 Task: Look for space in Clinton, United States from 12th July, 2023 to 16th July, 2023 for 8 adults in price range Rs.10000 to Rs.16000. Place can be private room with 8 bedrooms having 8 beds and 8 bathrooms. Property type can be house, flat, guest house, hotel. Amenities needed are: wifi, TV, free parkinig on premises, gym, breakfast. Booking option can be shelf check-in. Required host language is English.
Action: Mouse moved to (445, 114)
Screenshot: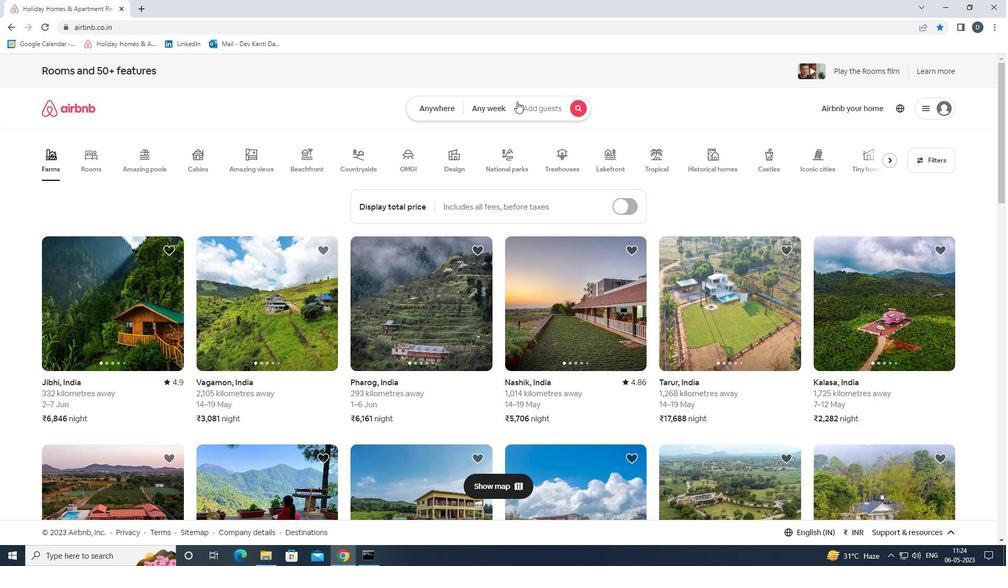 
Action: Mouse pressed left at (445, 114)
Screenshot: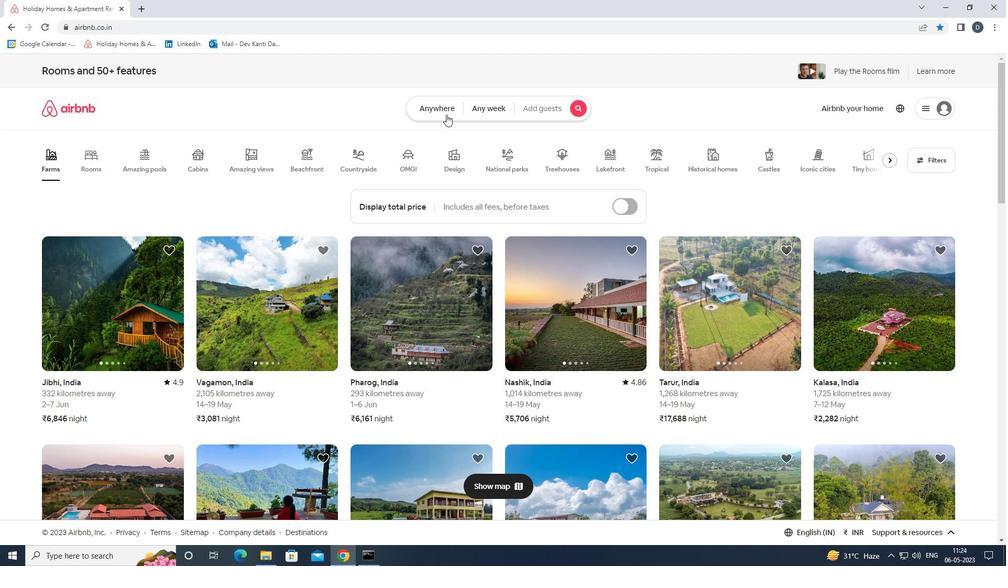 
Action: Mouse moved to (375, 153)
Screenshot: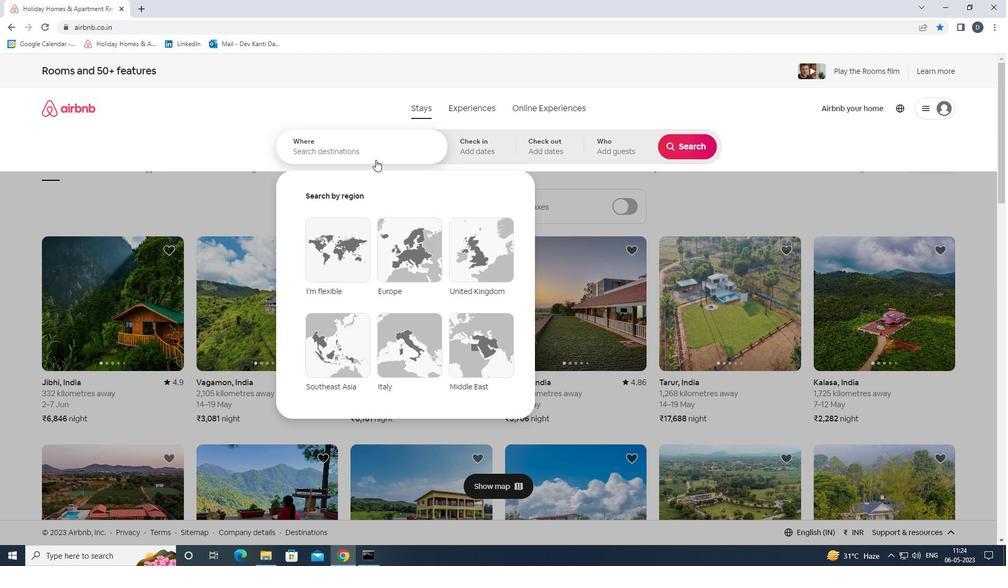 
Action: Mouse pressed left at (375, 153)
Screenshot: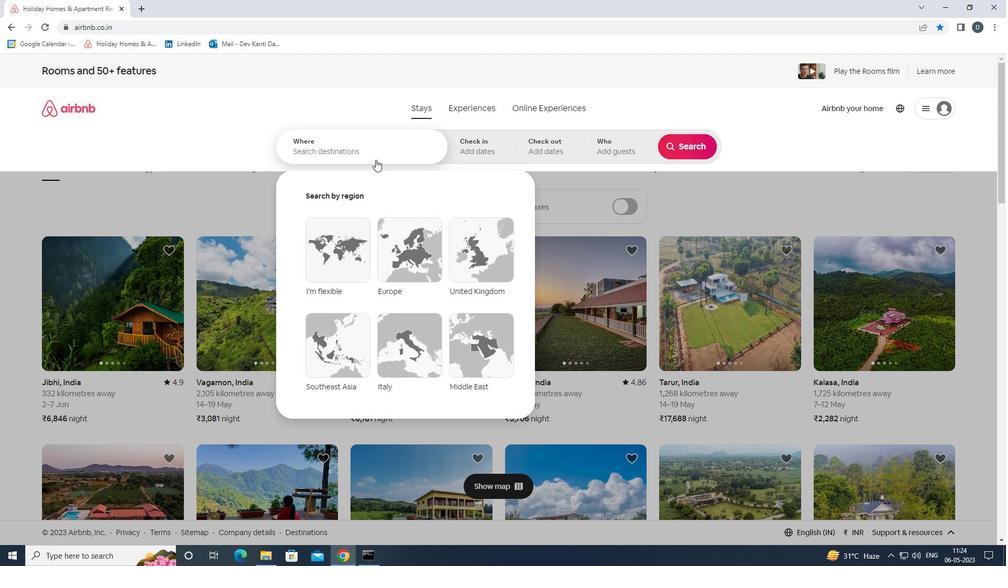
Action: Key pressed <Key.shift>CLINTON,<Key.shift>UNITED<Key.space><Key.shift>STATES<Key.enter>
Screenshot: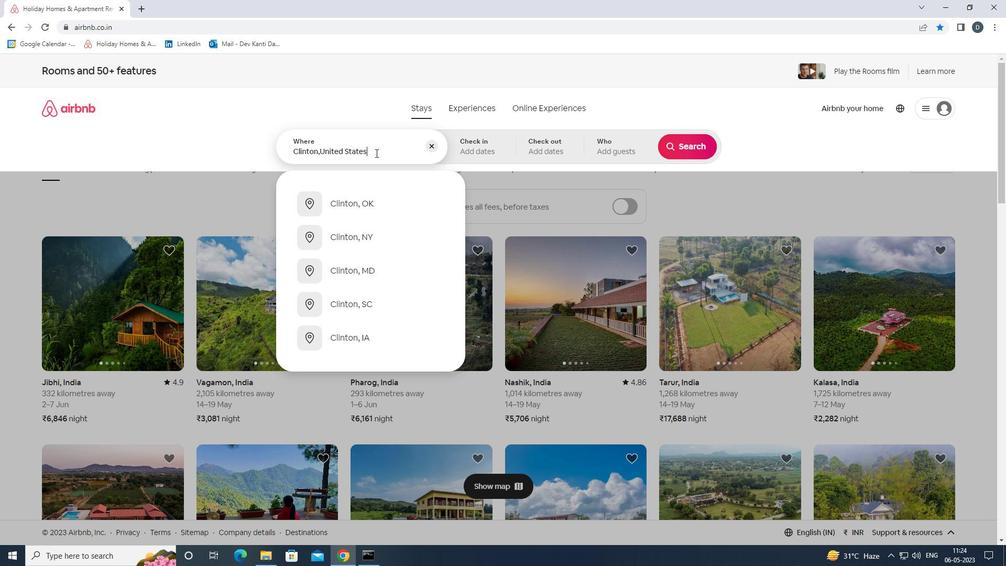
Action: Mouse moved to (680, 232)
Screenshot: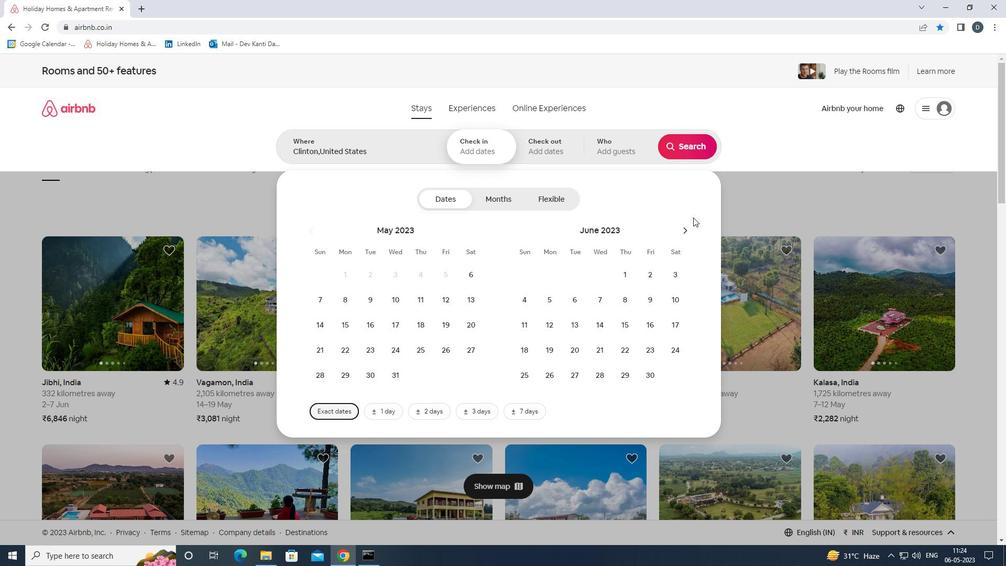 
Action: Mouse pressed left at (680, 232)
Screenshot: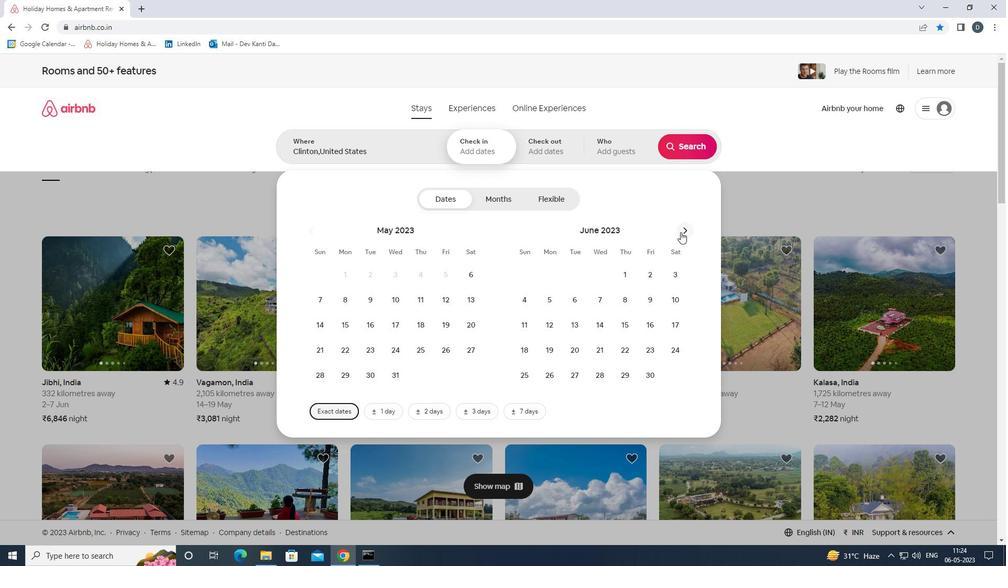 
Action: Mouse moved to (596, 328)
Screenshot: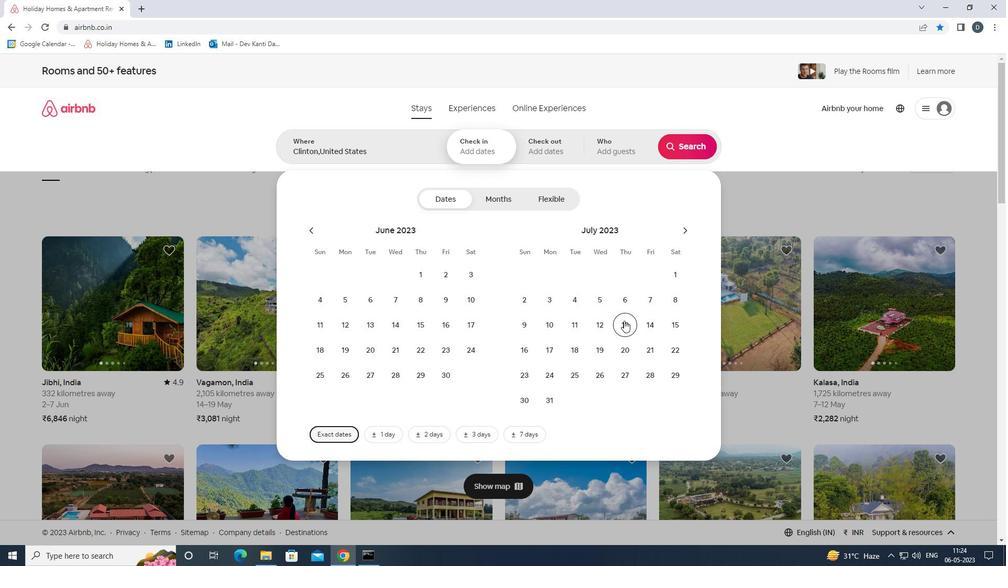 
Action: Mouse pressed left at (596, 328)
Screenshot: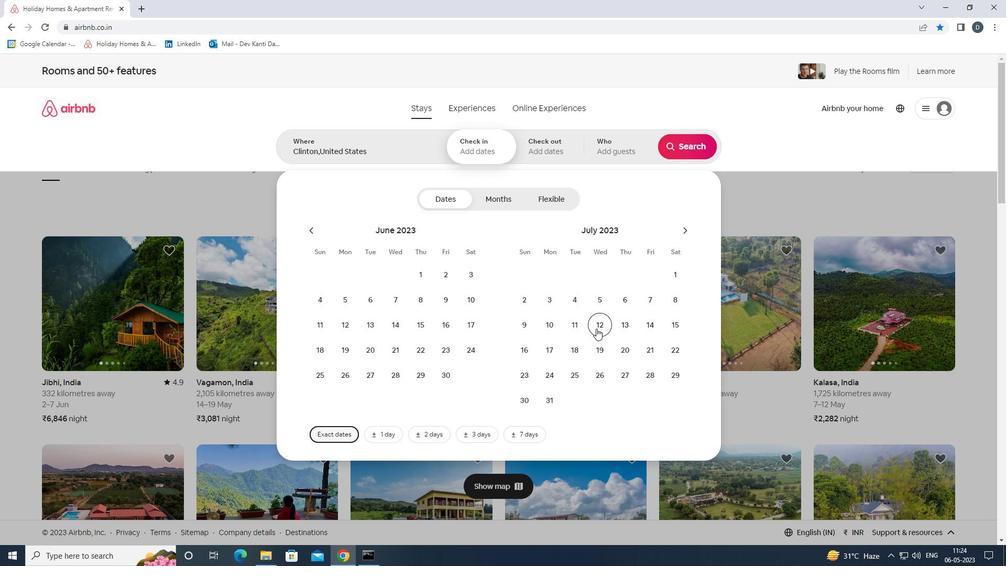 
Action: Mouse moved to (525, 349)
Screenshot: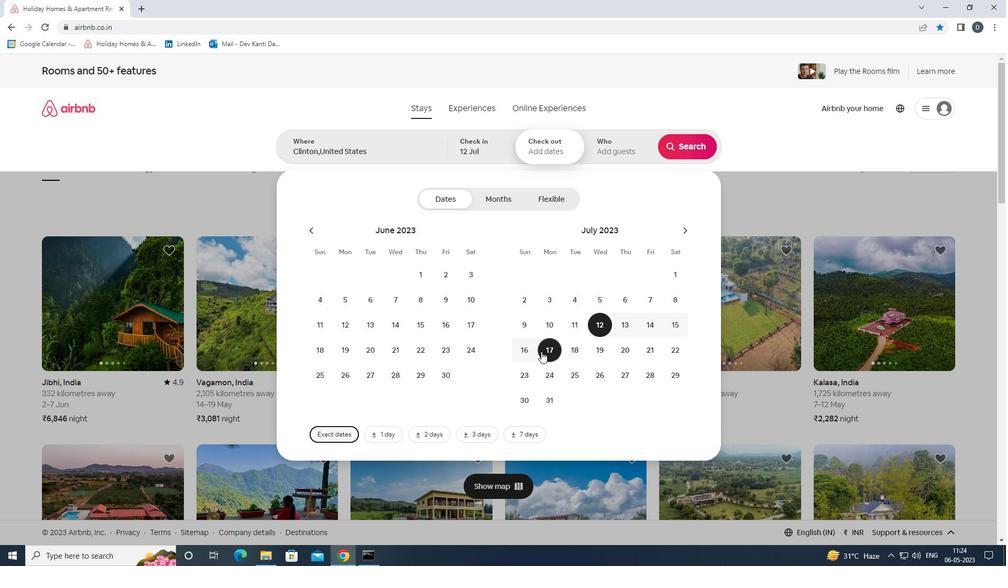 
Action: Mouse pressed left at (525, 349)
Screenshot: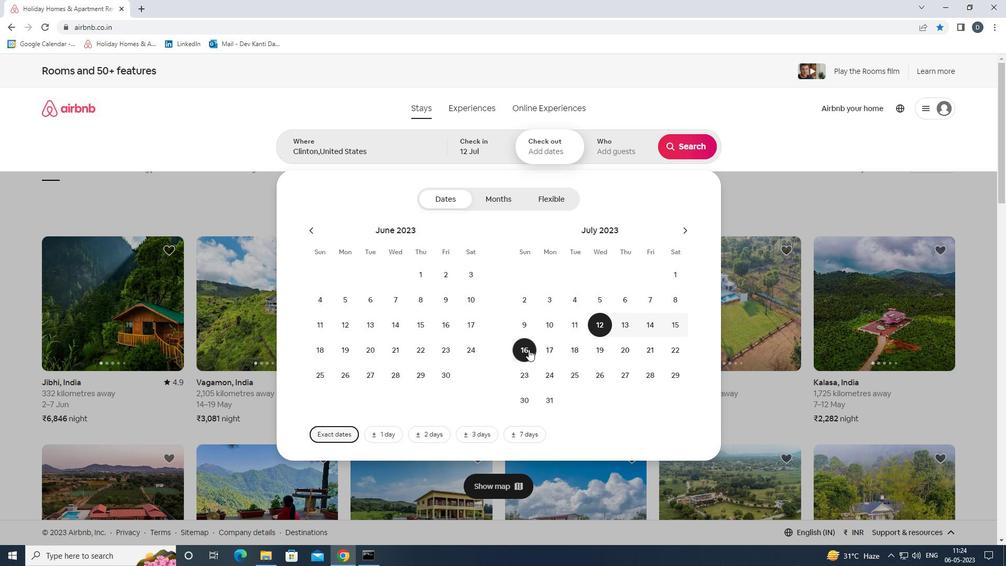 
Action: Mouse moved to (632, 148)
Screenshot: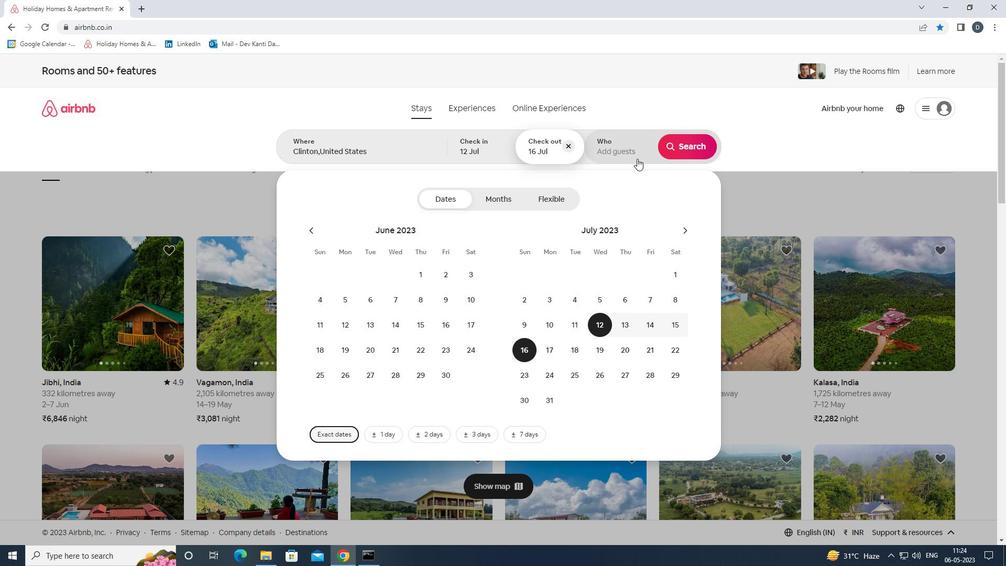
Action: Mouse pressed left at (632, 148)
Screenshot: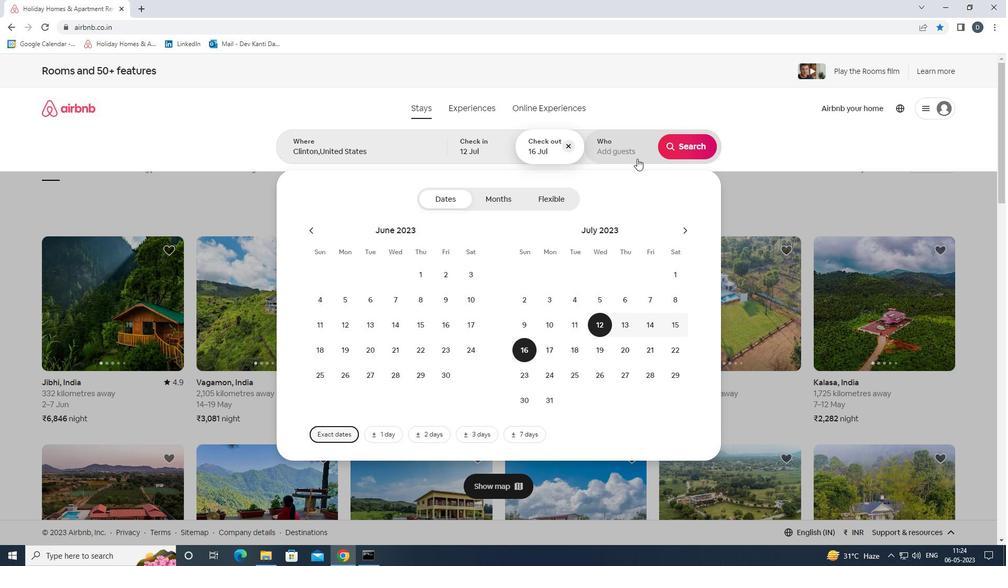 
Action: Mouse moved to (692, 202)
Screenshot: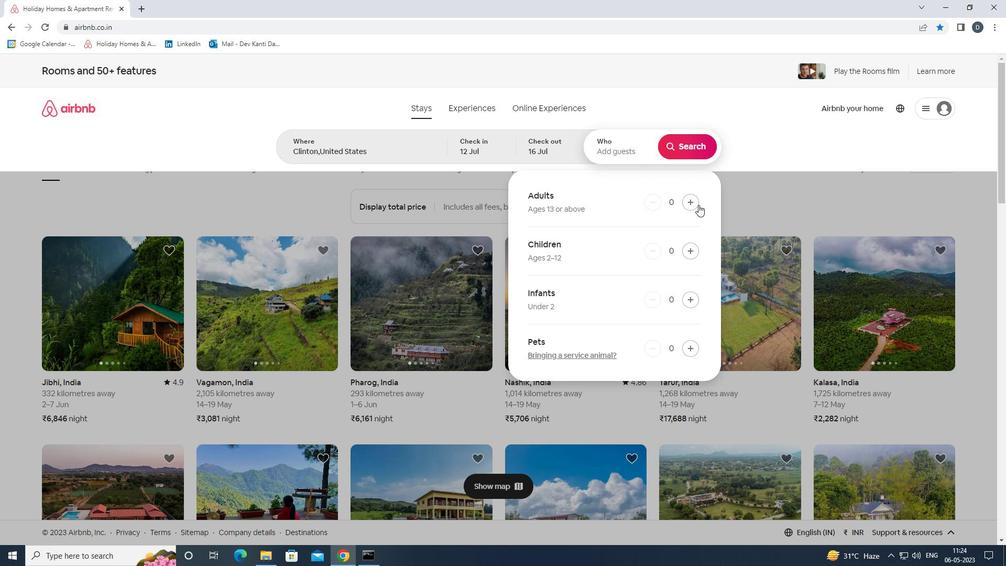 
Action: Mouse pressed left at (692, 202)
Screenshot: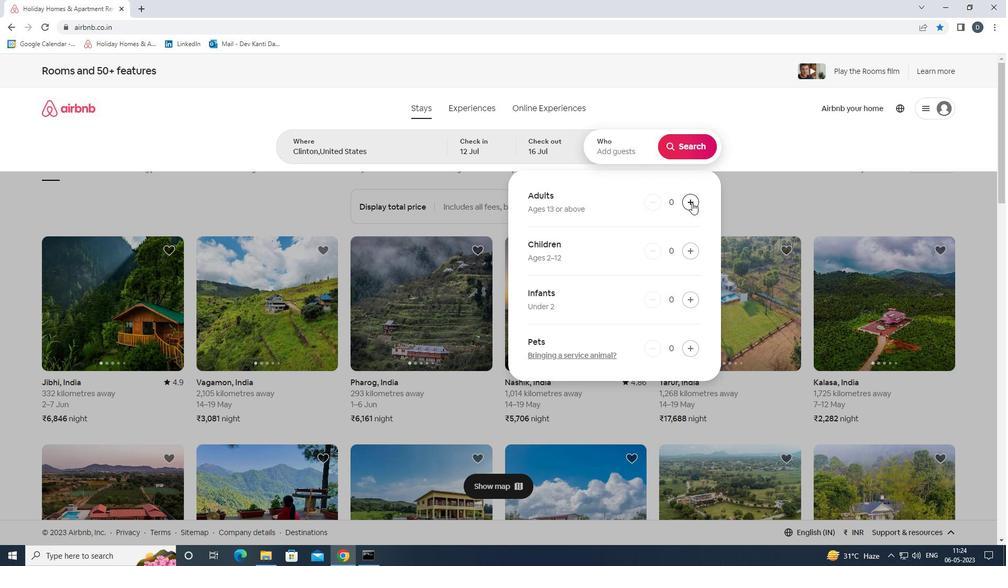 
Action: Mouse pressed left at (692, 202)
Screenshot: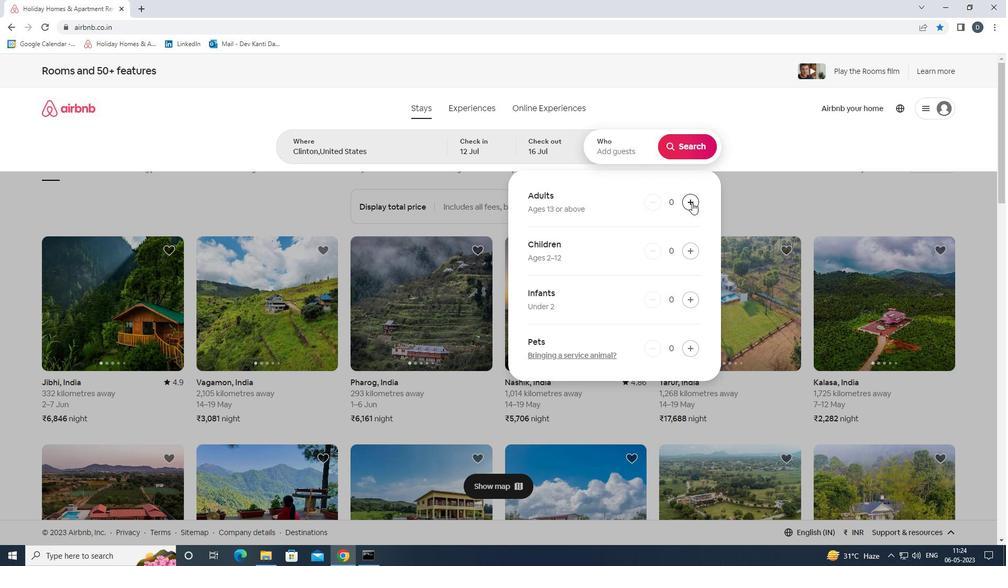 
Action: Mouse pressed left at (692, 202)
Screenshot: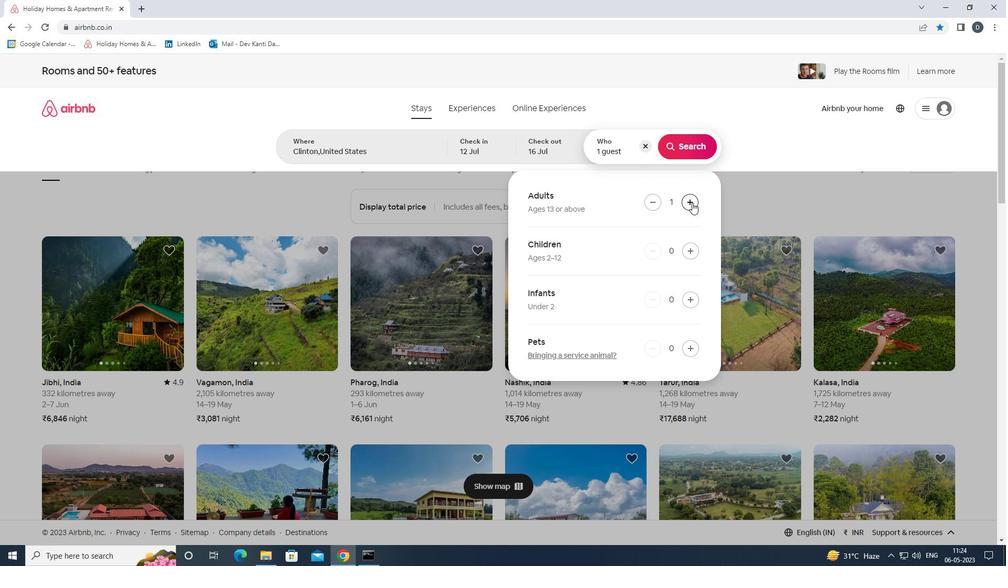 
Action: Mouse pressed left at (692, 202)
Screenshot: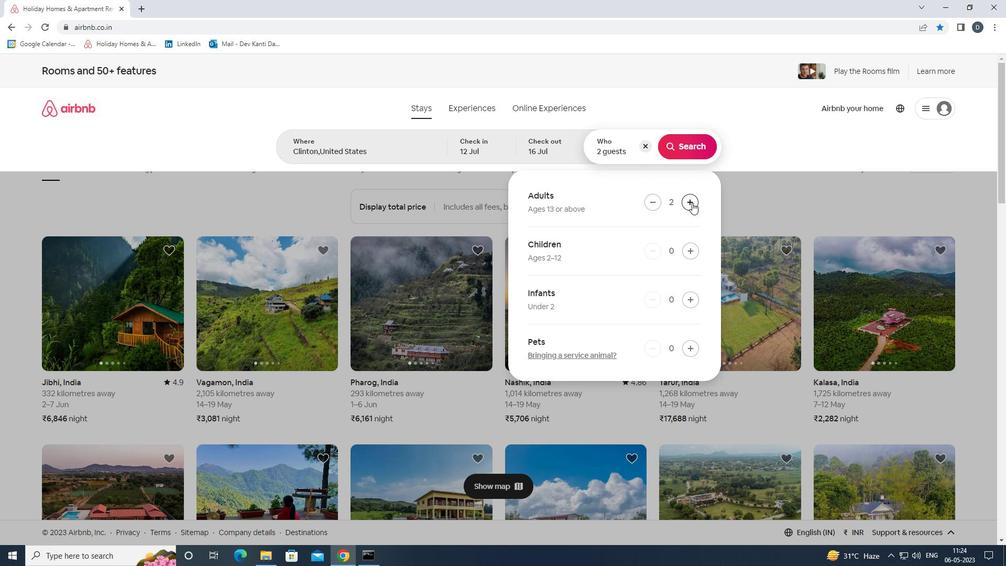 
Action: Mouse pressed left at (692, 202)
Screenshot: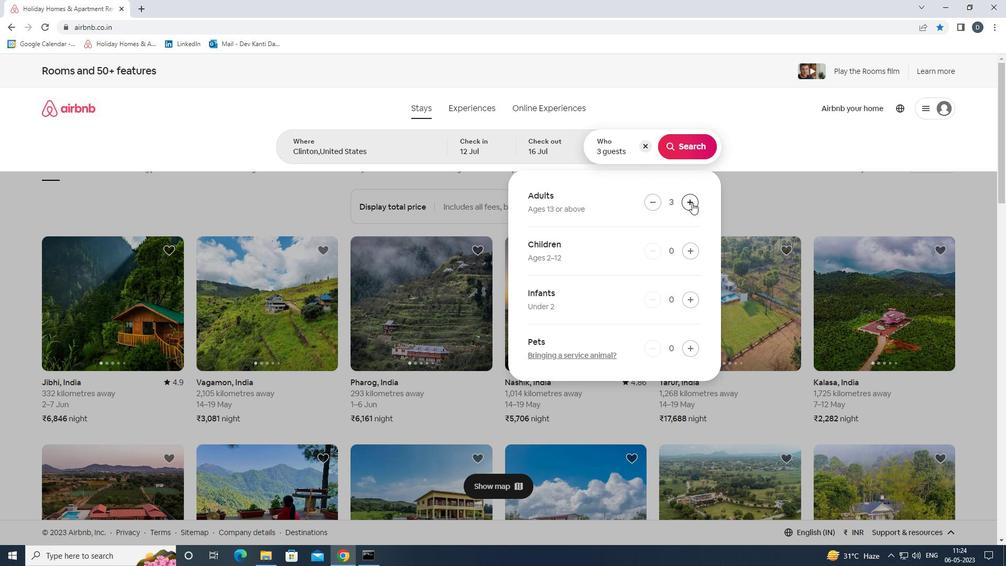 
Action: Mouse pressed left at (692, 202)
Screenshot: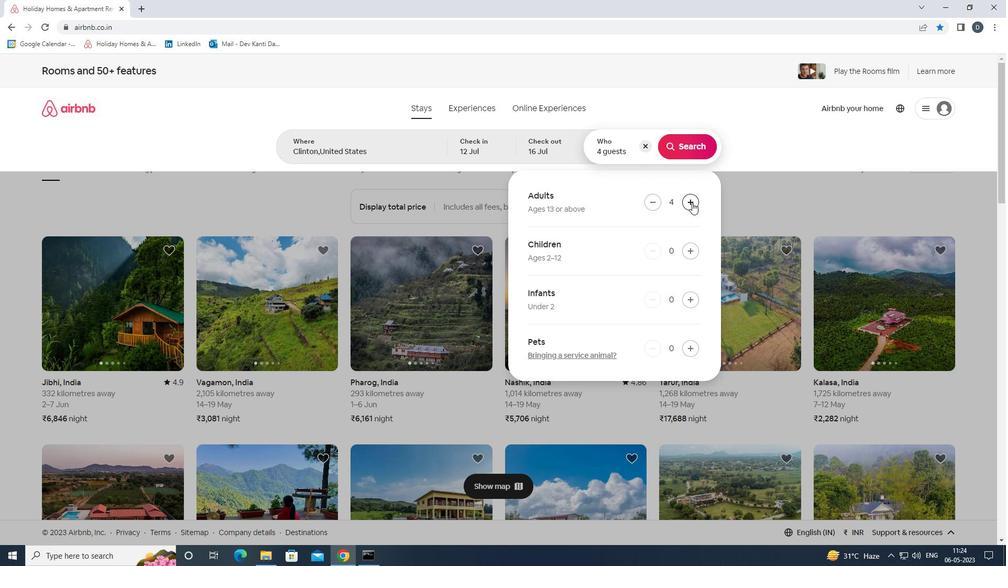 
Action: Mouse pressed left at (692, 202)
Screenshot: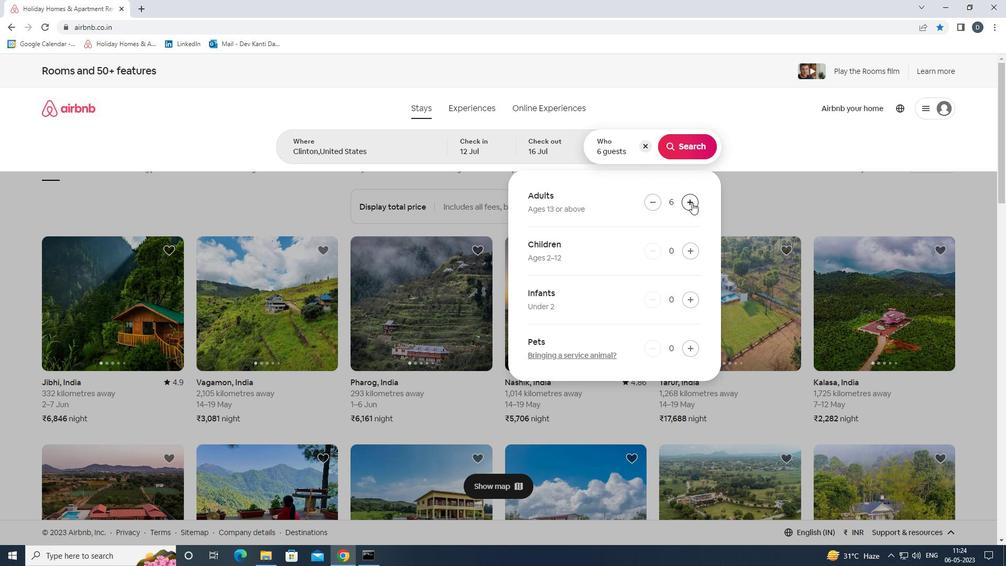 
Action: Mouse pressed left at (692, 202)
Screenshot: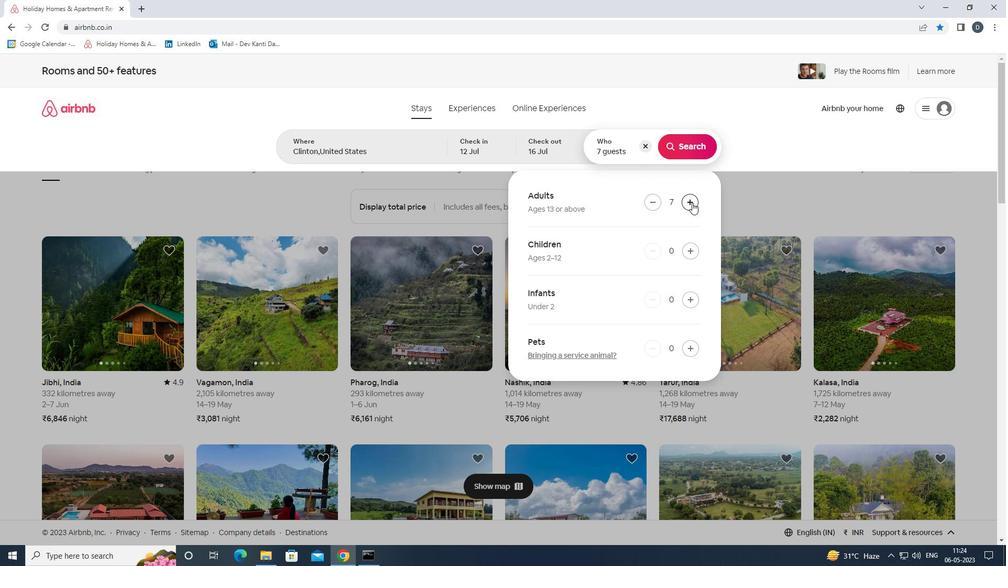 
Action: Mouse moved to (687, 150)
Screenshot: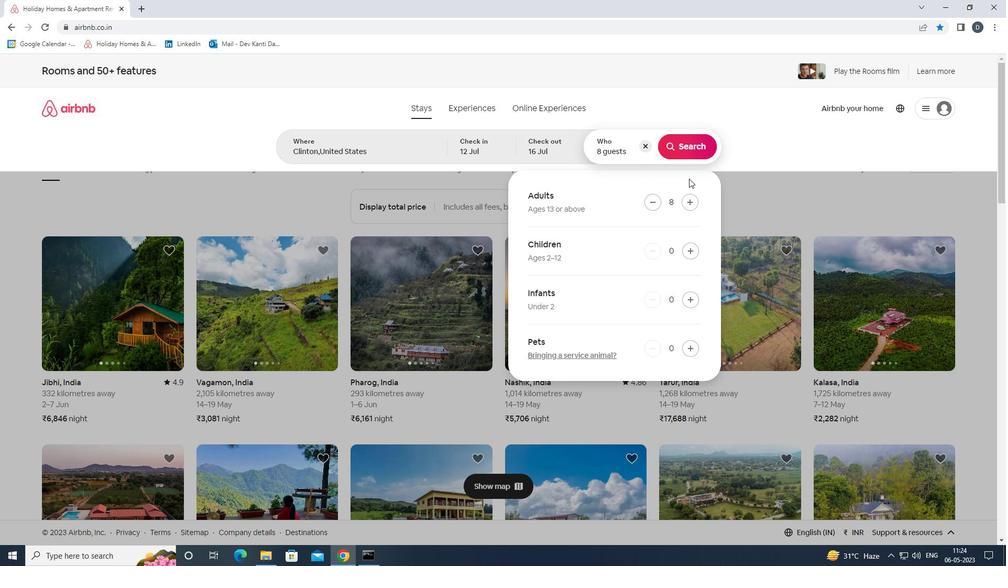 
Action: Mouse pressed left at (687, 150)
Screenshot: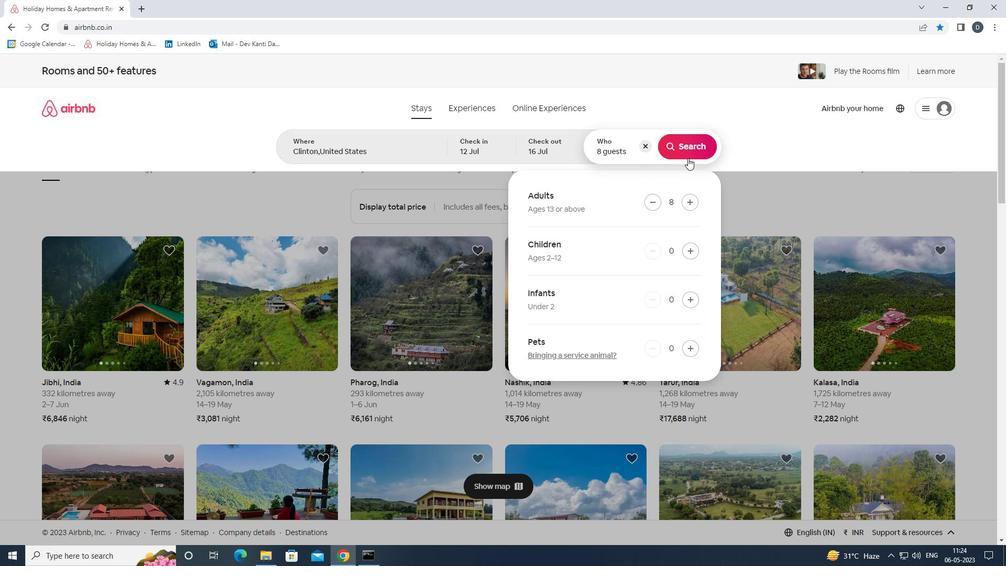 
Action: Mouse moved to (967, 119)
Screenshot: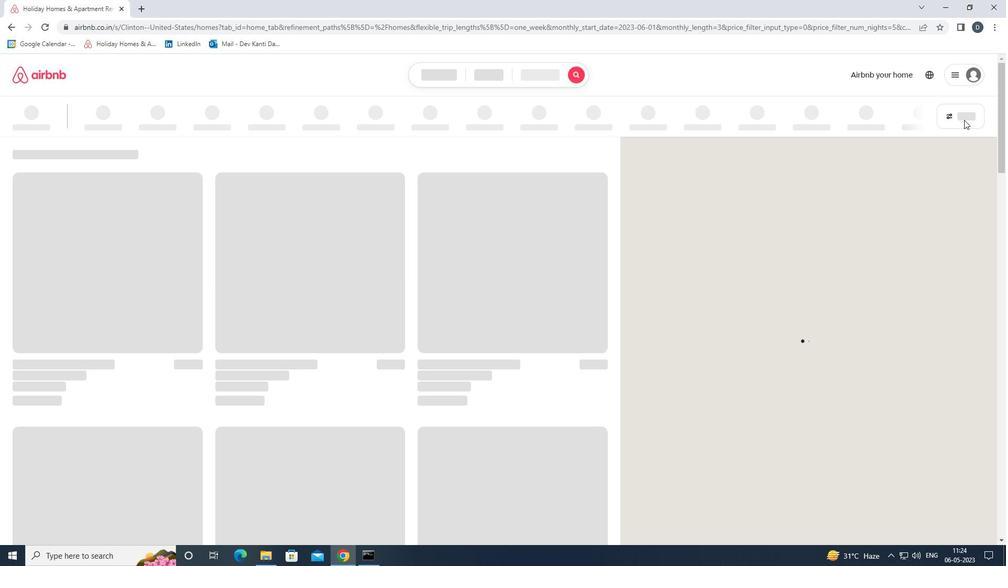
Action: Mouse pressed left at (967, 119)
Screenshot: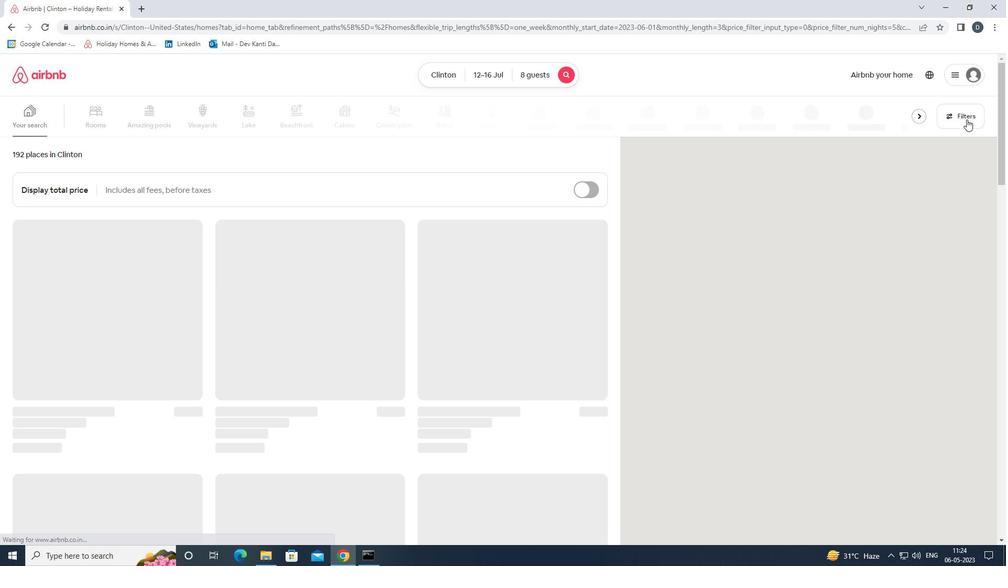 
Action: Mouse moved to (381, 377)
Screenshot: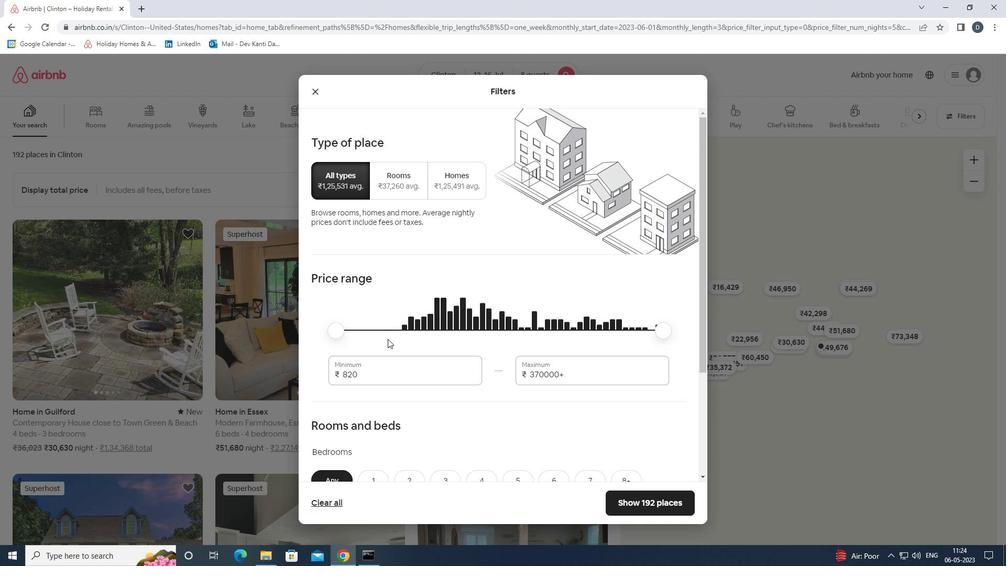 
Action: Mouse pressed left at (381, 377)
Screenshot: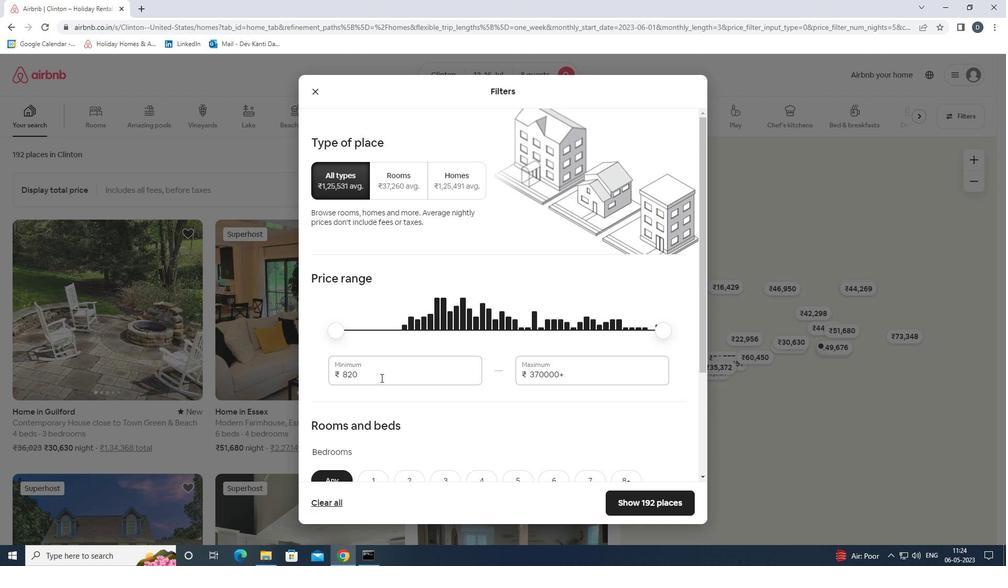 
Action: Mouse pressed left at (381, 377)
Screenshot: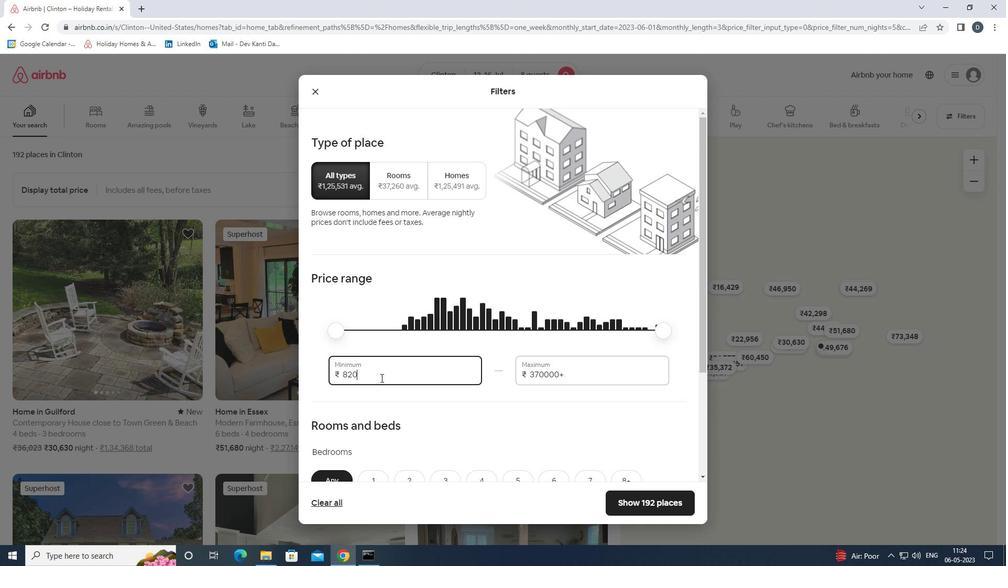
Action: Mouse moved to (376, 378)
Screenshot: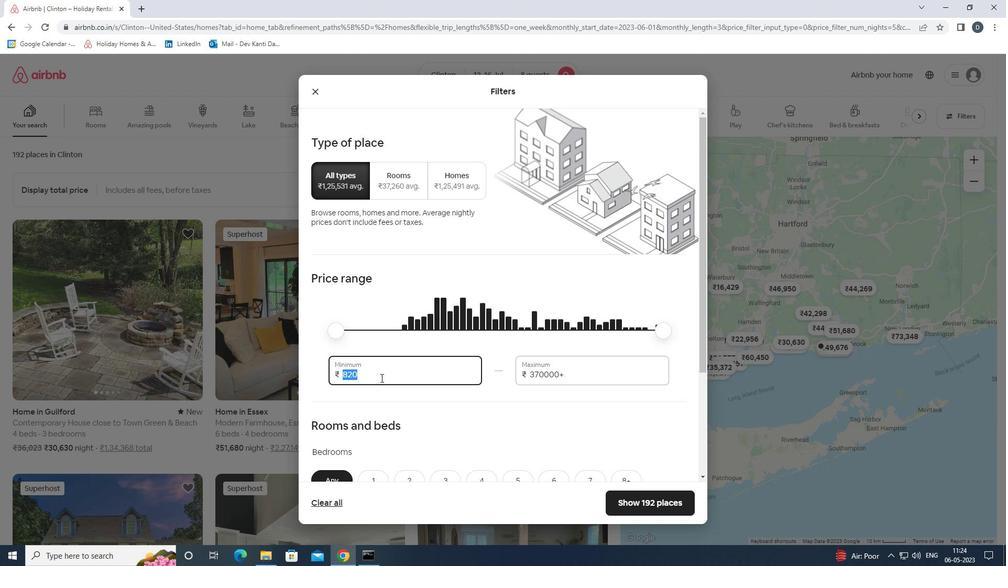 
Action: Key pressed 10000<Key.tab>160000<Key.backspace>
Screenshot: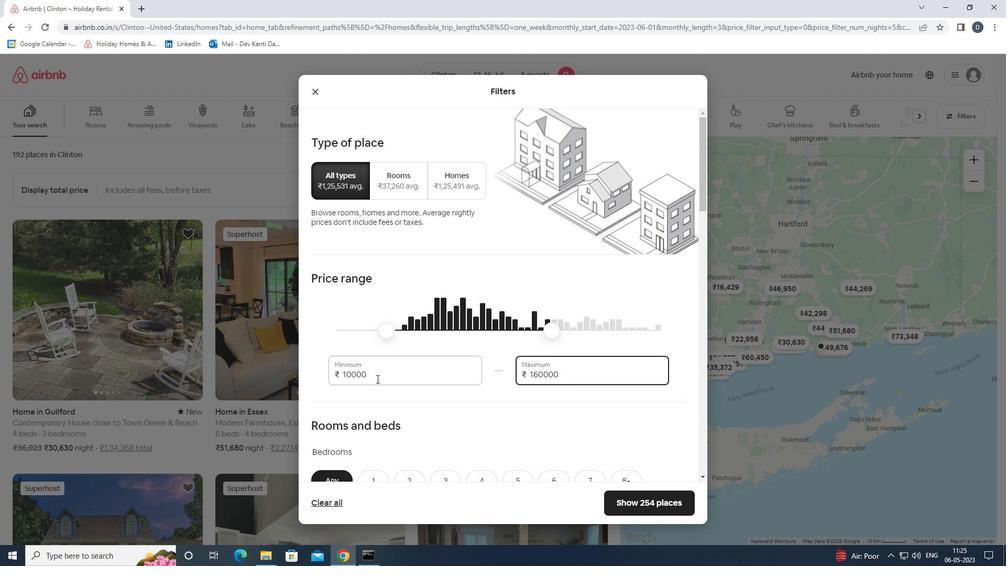 
Action: Mouse moved to (480, 378)
Screenshot: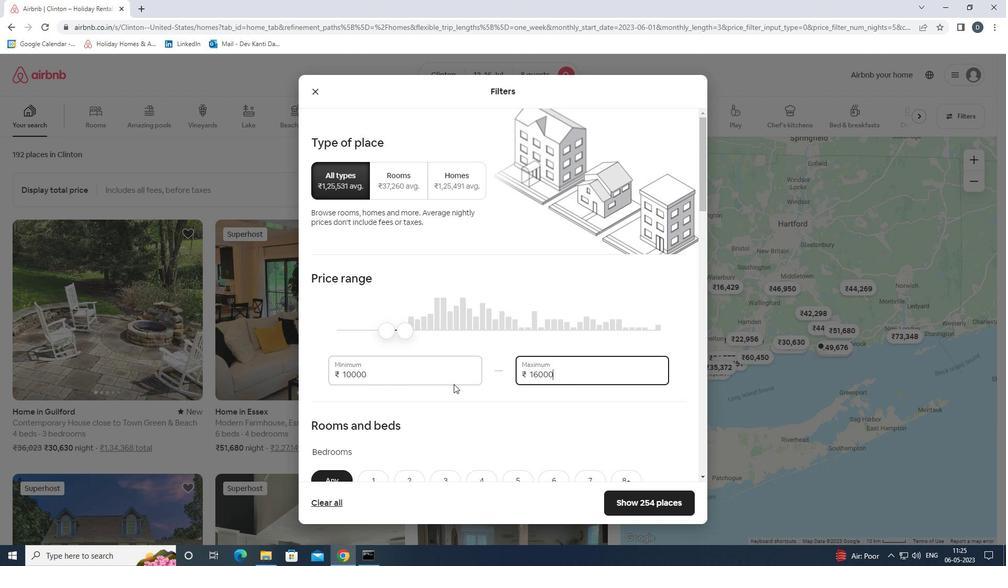 
Action: Mouse scrolled (480, 378) with delta (0, 0)
Screenshot: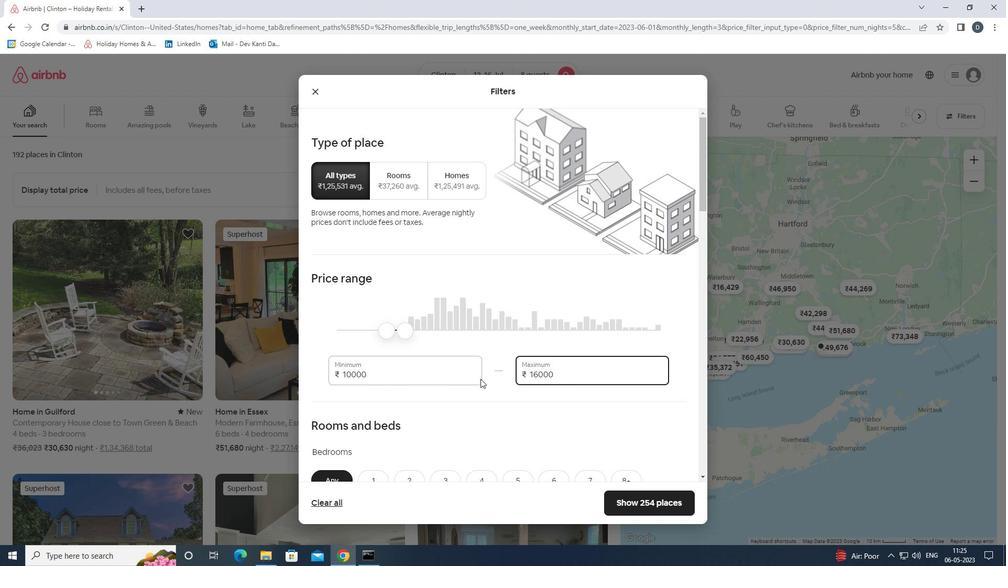 
Action: Mouse scrolled (480, 378) with delta (0, 0)
Screenshot: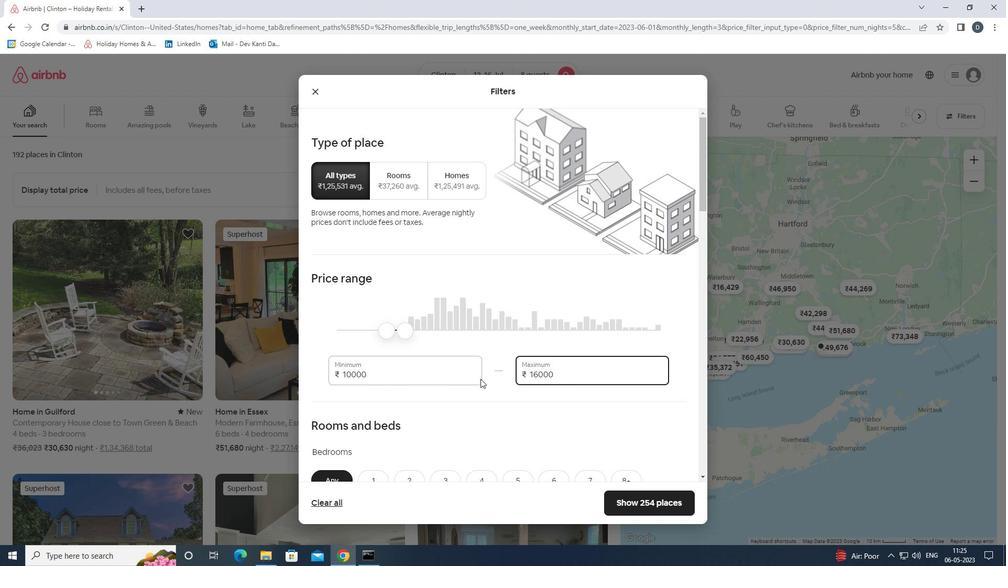 
Action: Mouse scrolled (480, 378) with delta (0, 0)
Screenshot: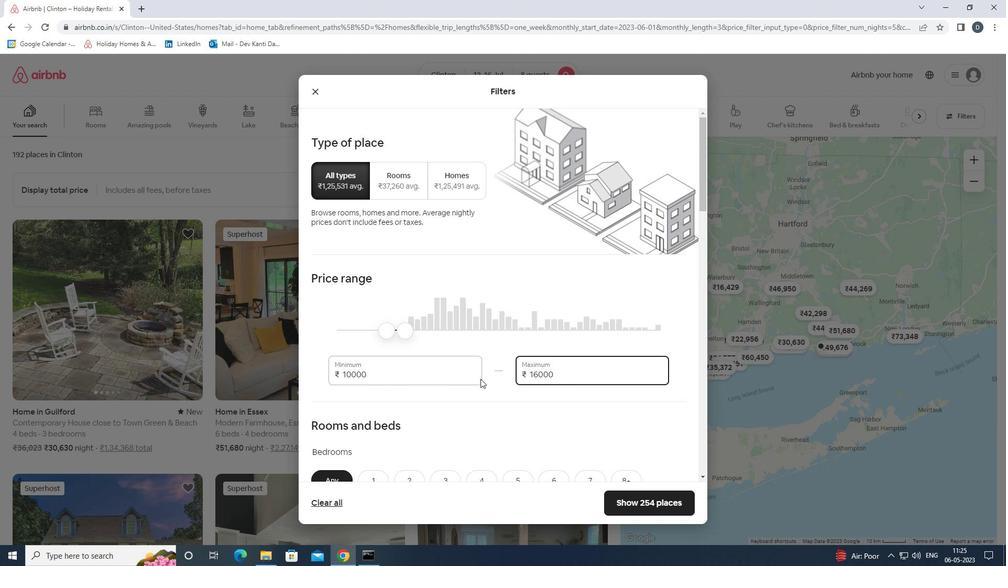 
Action: Mouse moved to (480, 378)
Screenshot: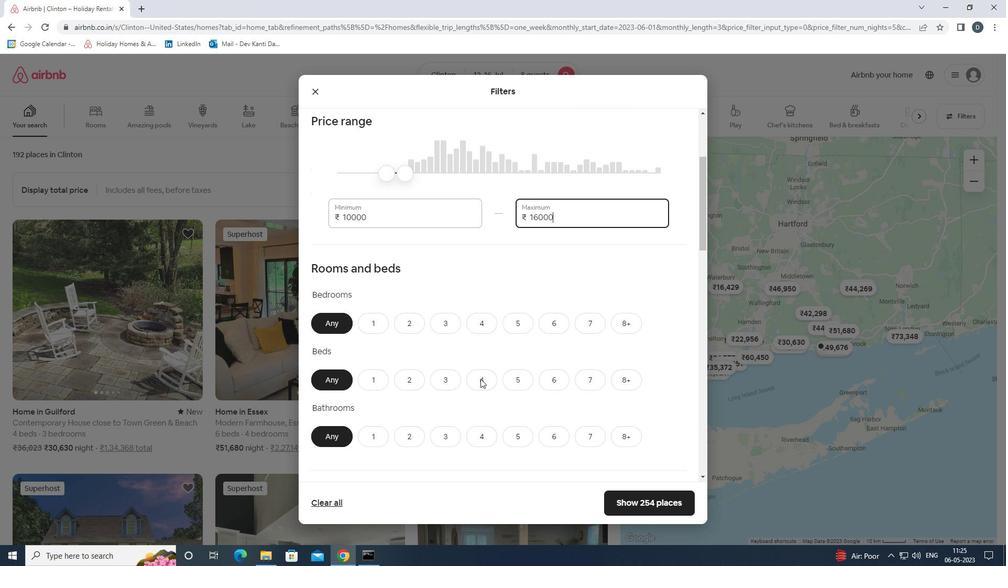 
Action: Mouse scrolled (480, 377) with delta (0, 0)
Screenshot: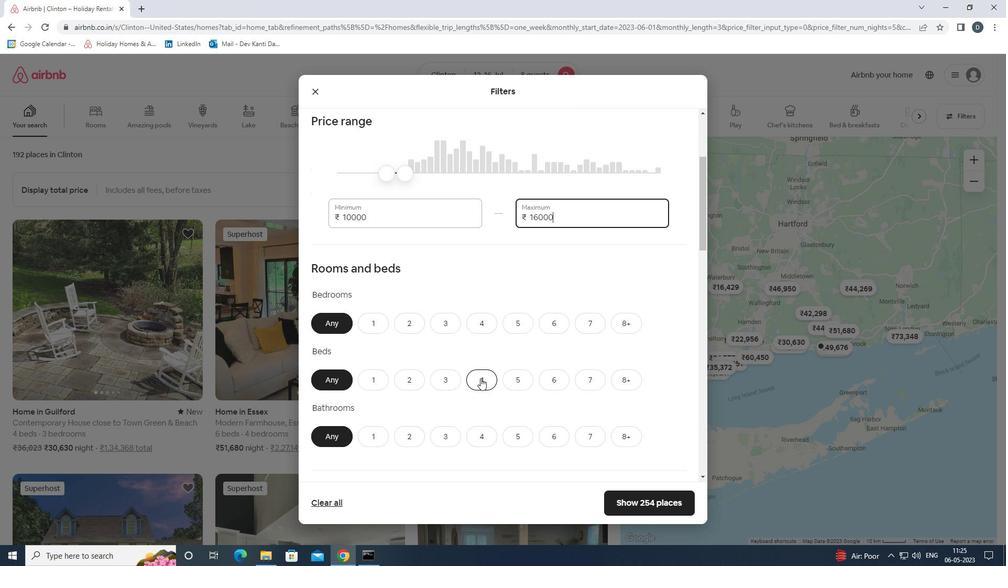 
Action: Mouse scrolled (480, 378) with delta (0, 0)
Screenshot: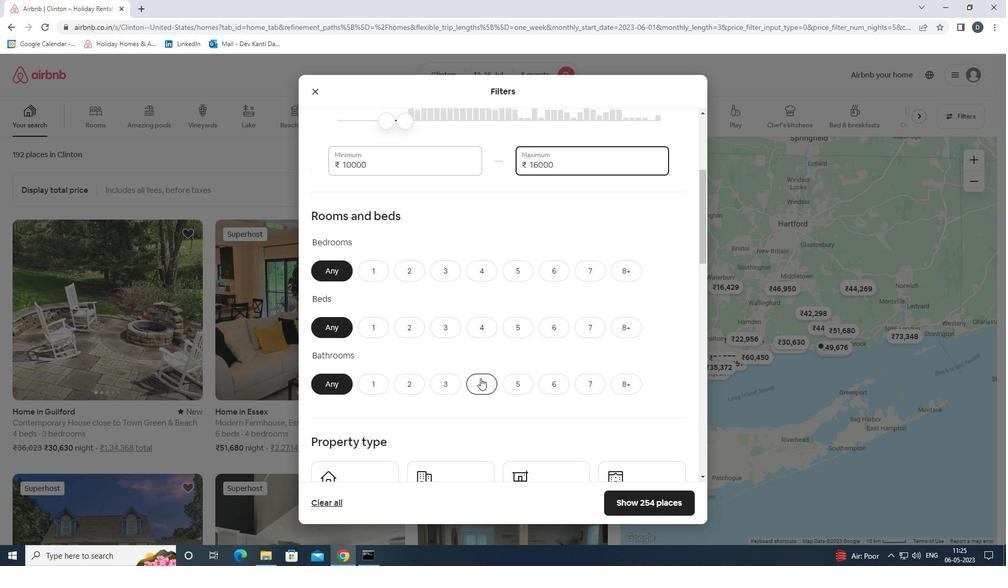 
Action: Mouse moved to (620, 320)
Screenshot: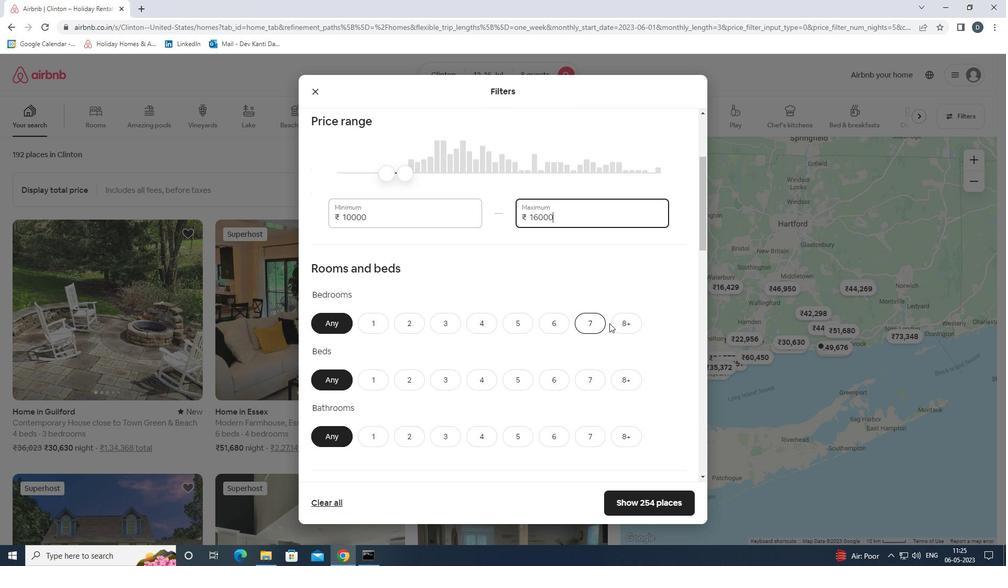 
Action: Mouse pressed left at (620, 320)
Screenshot: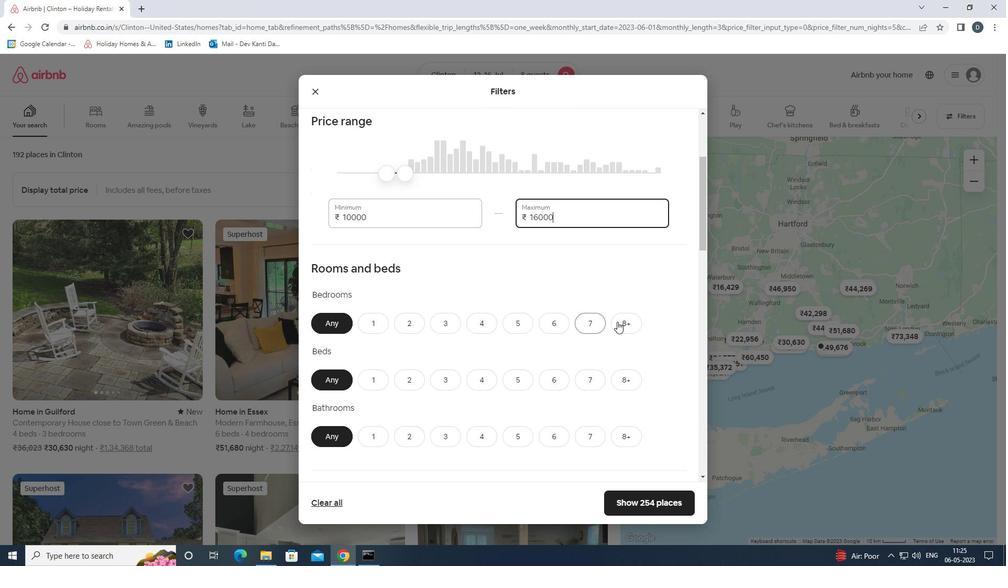 
Action: Mouse moved to (627, 378)
Screenshot: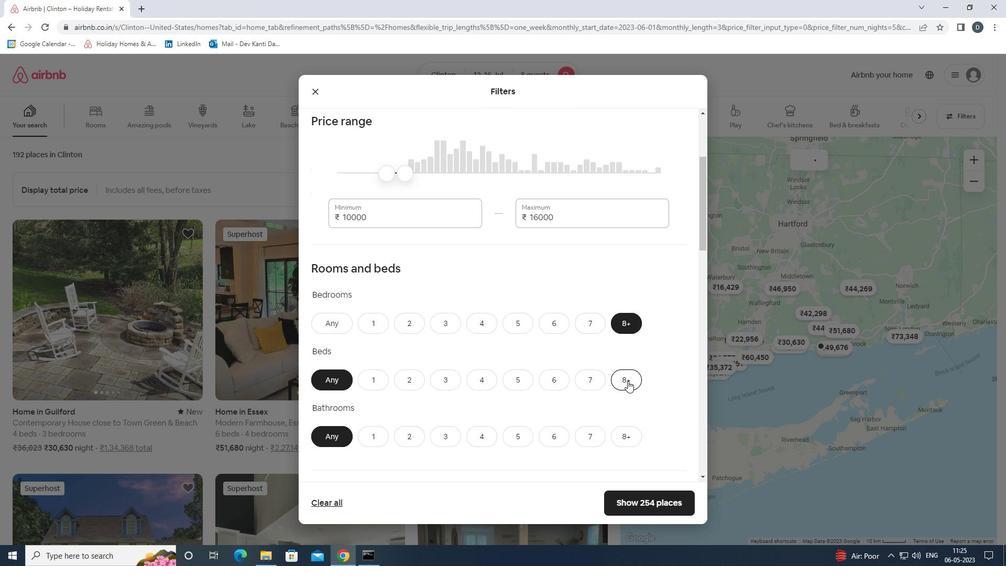 
Action: Mouse pressed left at (627, 378)
Screenshot: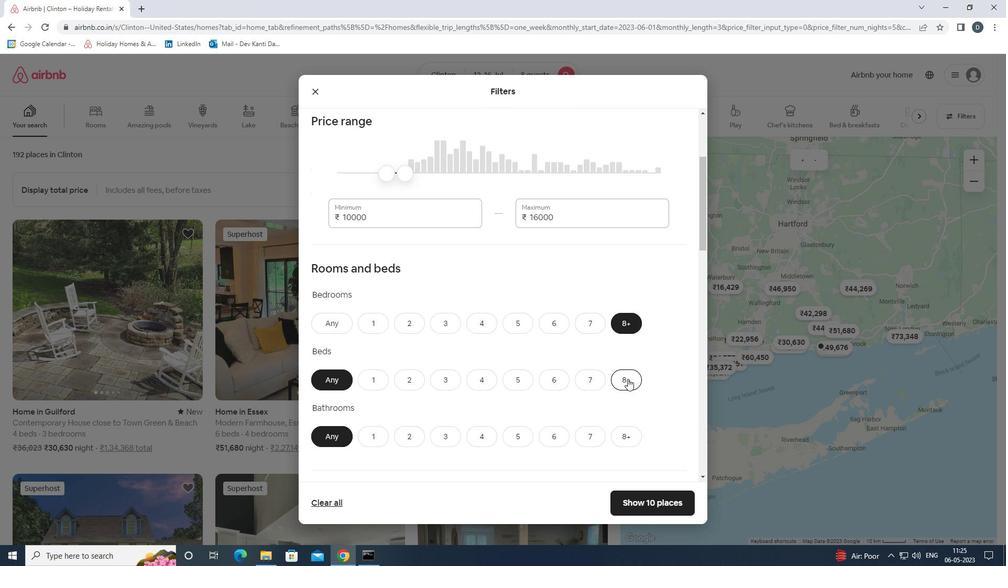 
Action: Mouse moved to (633, 444)
Screenshot: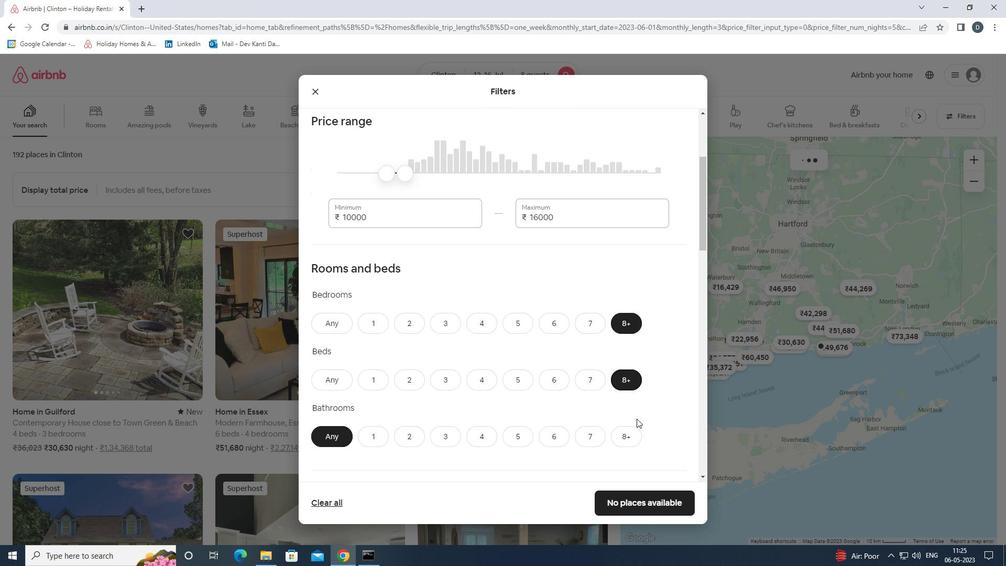 
Action: Mouse pressed left at (633, 444)
Screenshot: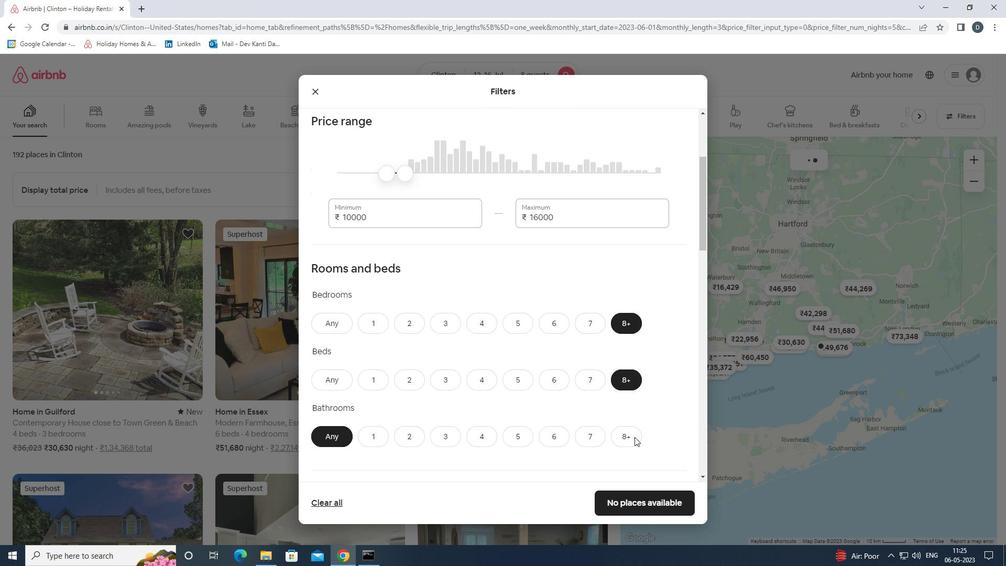 
Action: Mouse moved to (599, 410)
Screenshot: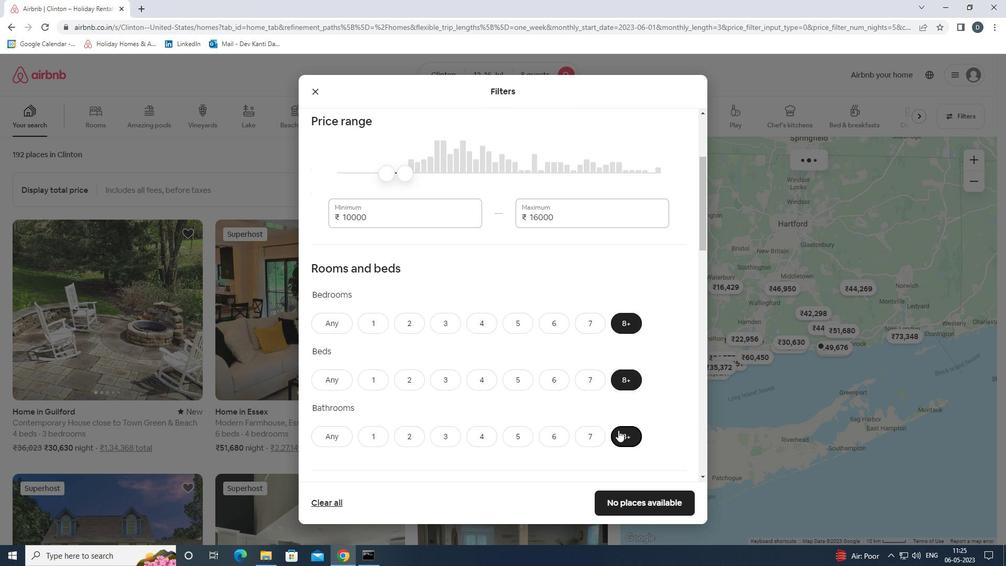 
Action: Mouse scrolled (599, 410) with delta (0, 0)
Screenshot: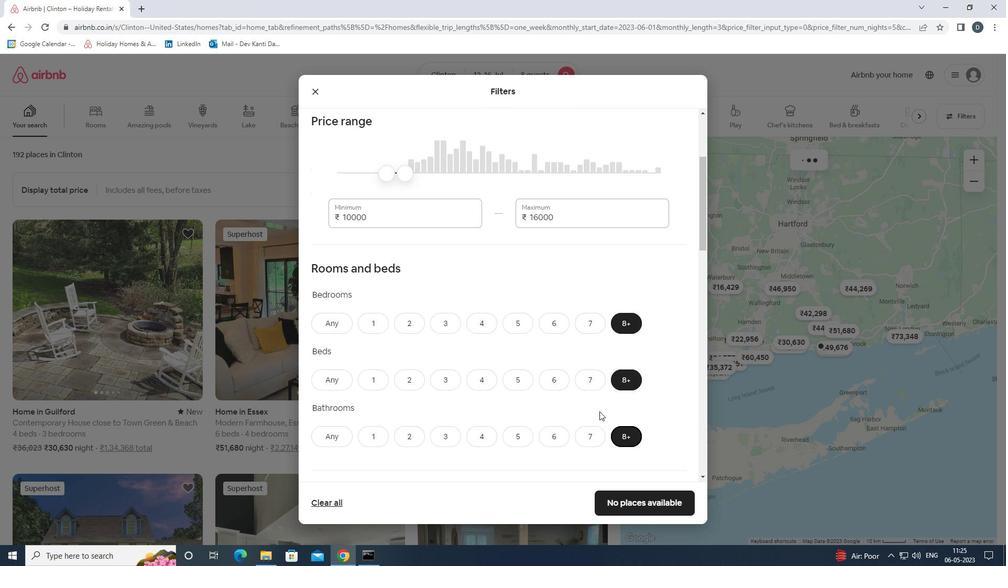 
Action: Mouse scrolled (599, 410) with delta (0, 0)
Screenshot: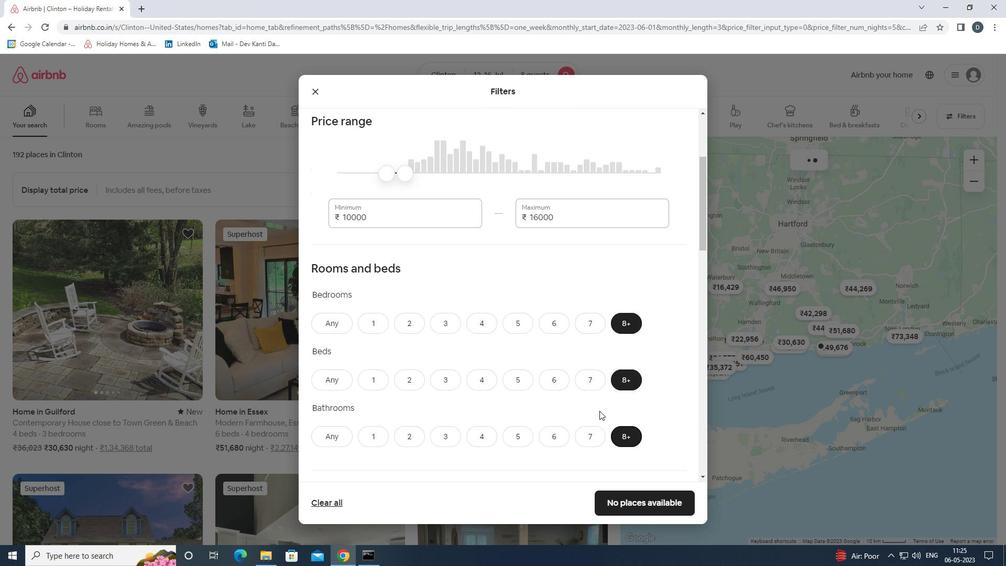 
Action: Mouse scrolled (599, 410) with delta (0, 0)
Screenshot: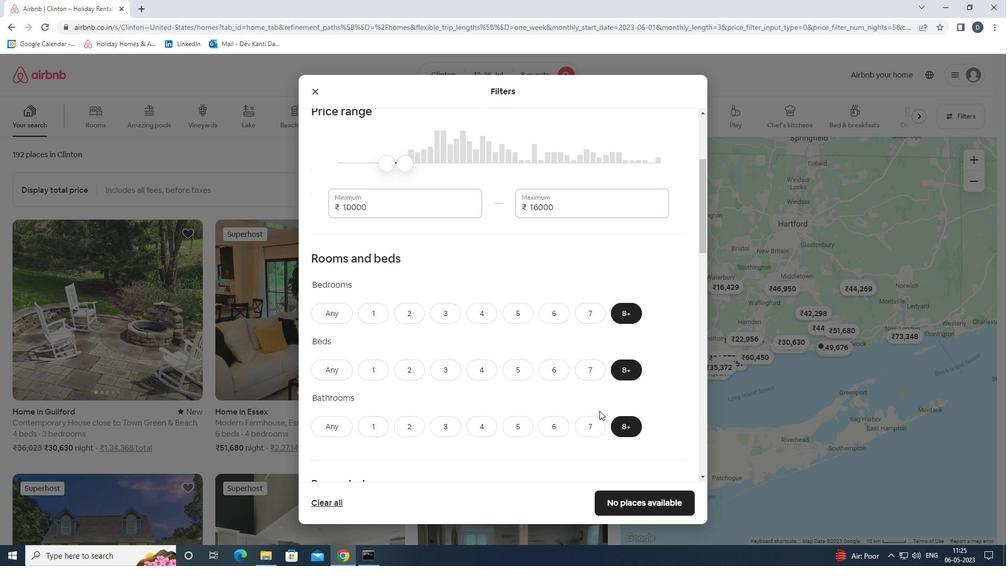
Action: Mouse scrolled (599, 410) with delta (0, 0)
Screenshot: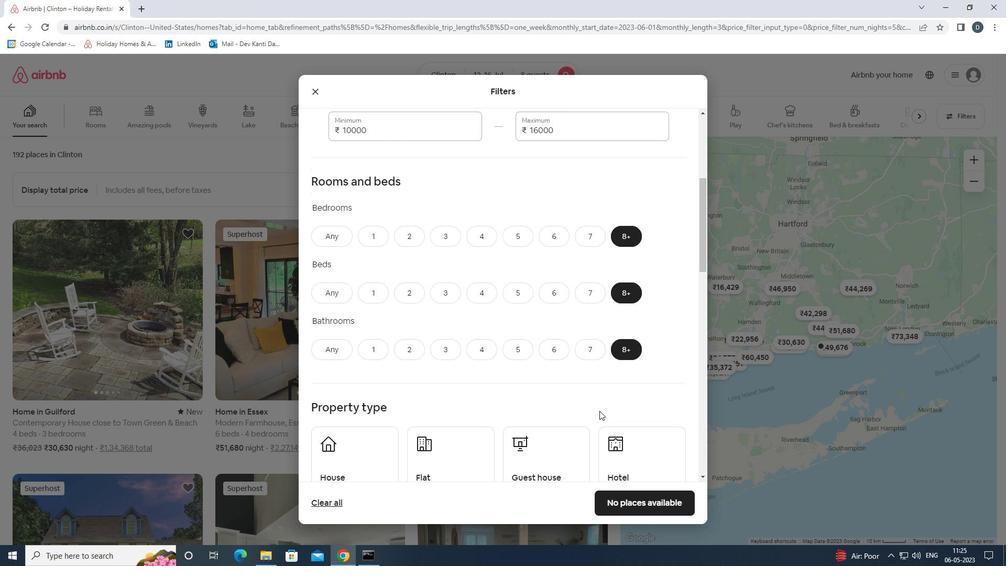 
Action: Mouse moved to (359, 331)
Screenshot: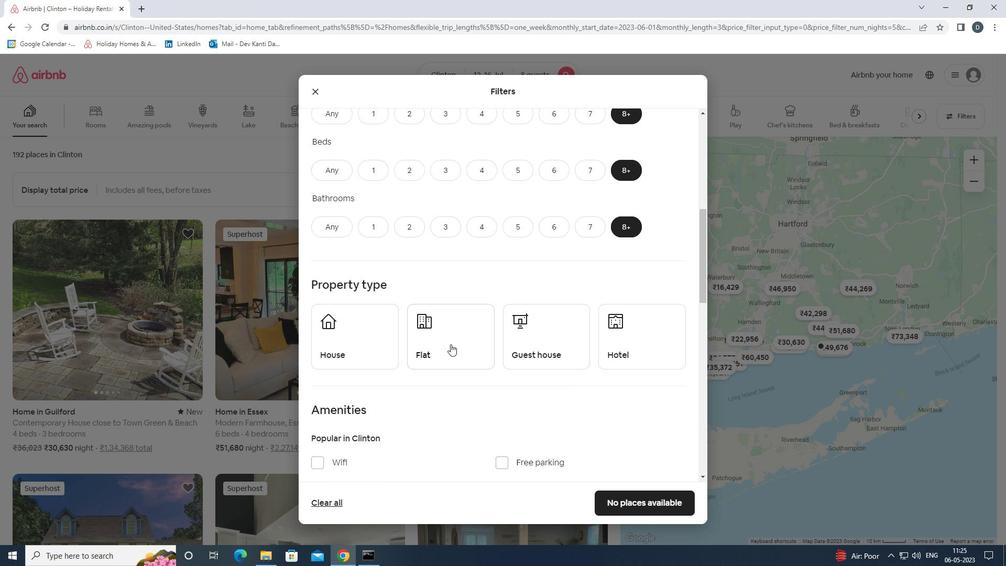 
Action: Mouse pressed left at (359, 331)
Screenshot: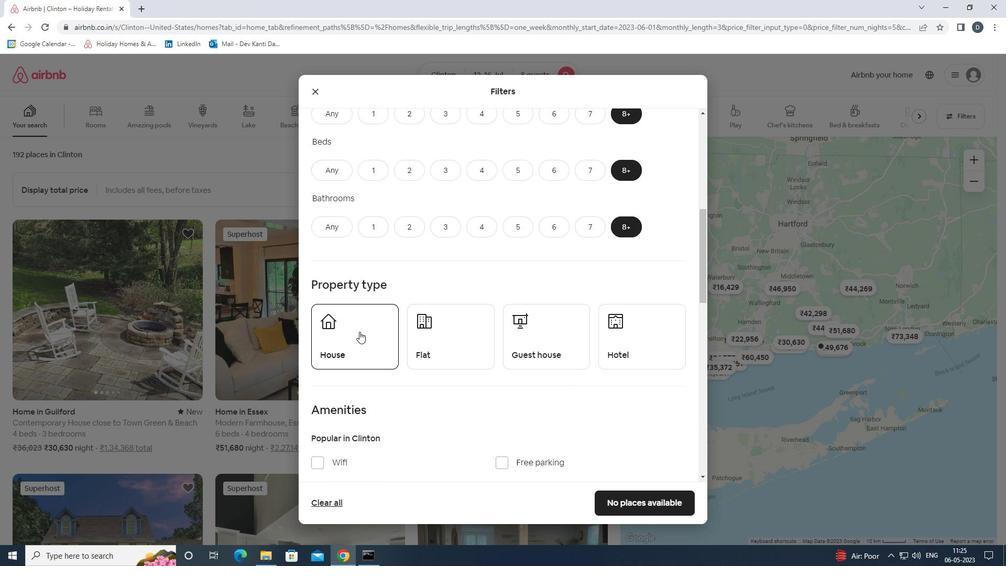 
Action: Mouse moved to (456, 340)
Screenshot: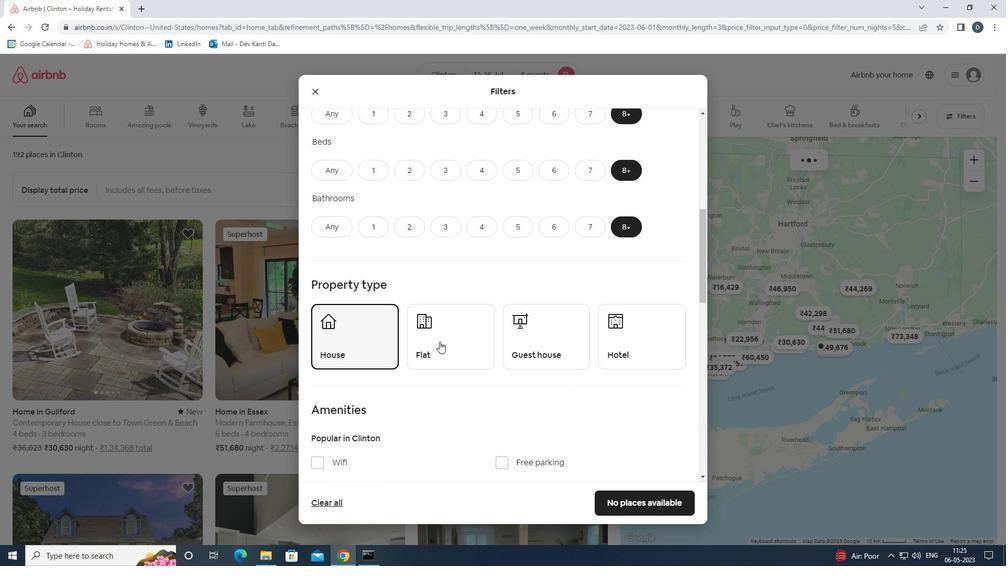 
Action: Mouse pressed left at (456, 340)
Screenshot: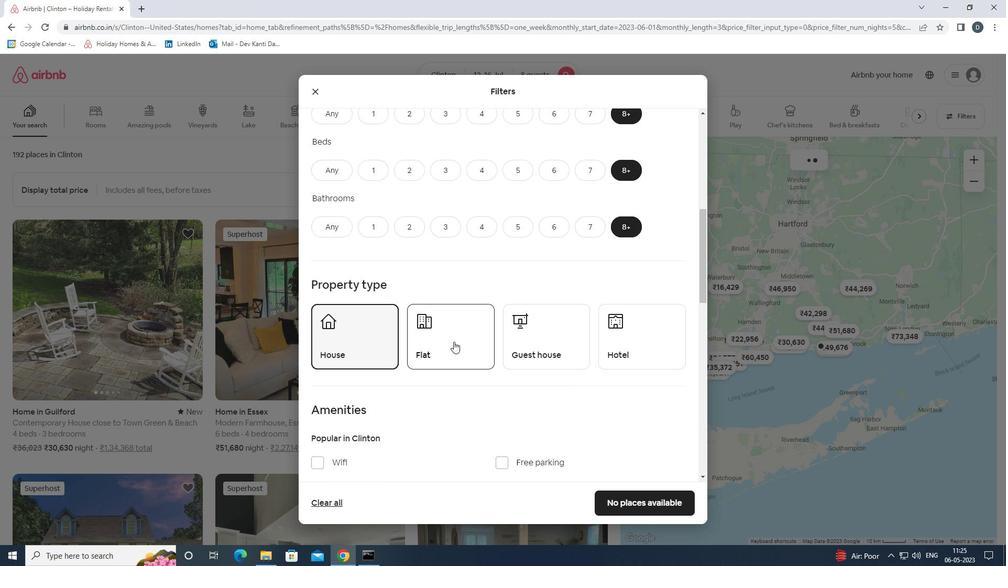 
Action: Mouse moved to (545, 340)
Screenshot: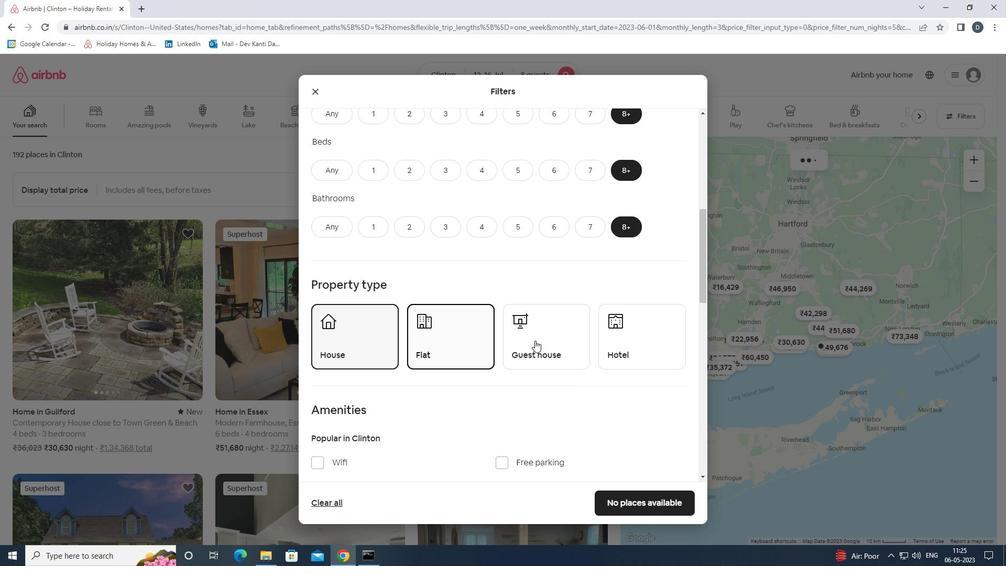 
Action: Mouse pressed left at (545, 340)
Screenshot: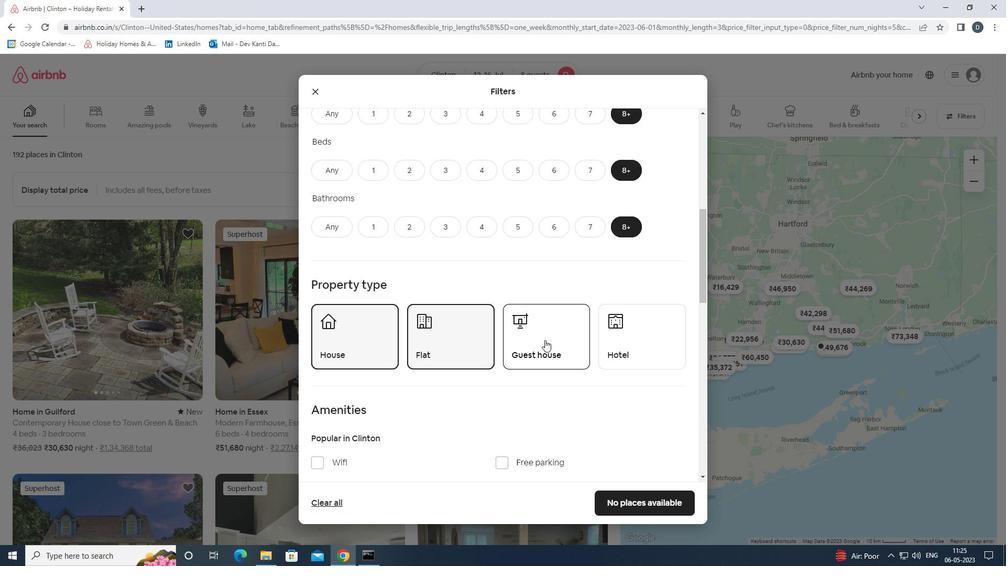
Action: Mouse moved to (635, 331)
Screenshot: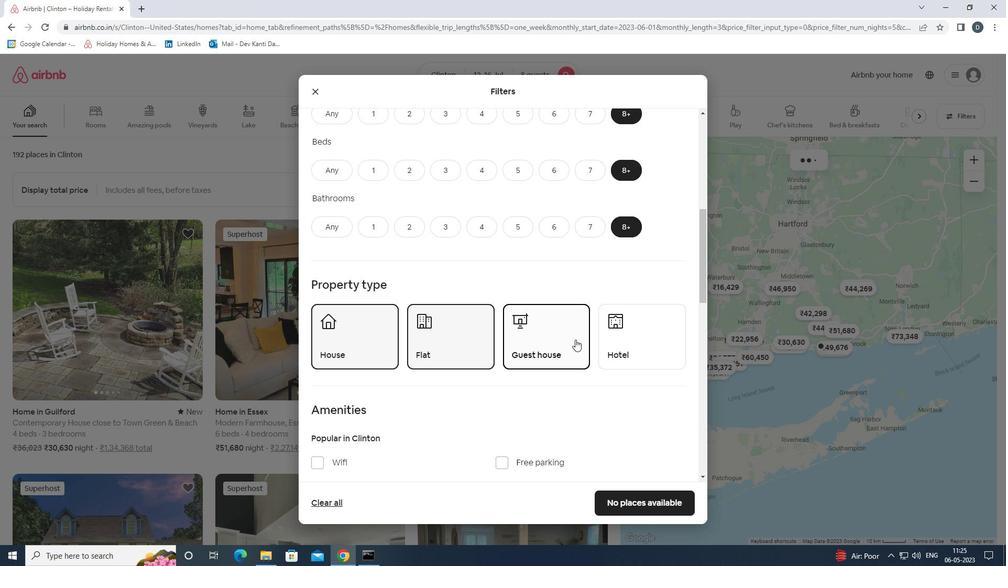 
Action: Mouse pressed left at (635, 331)
Screenshot: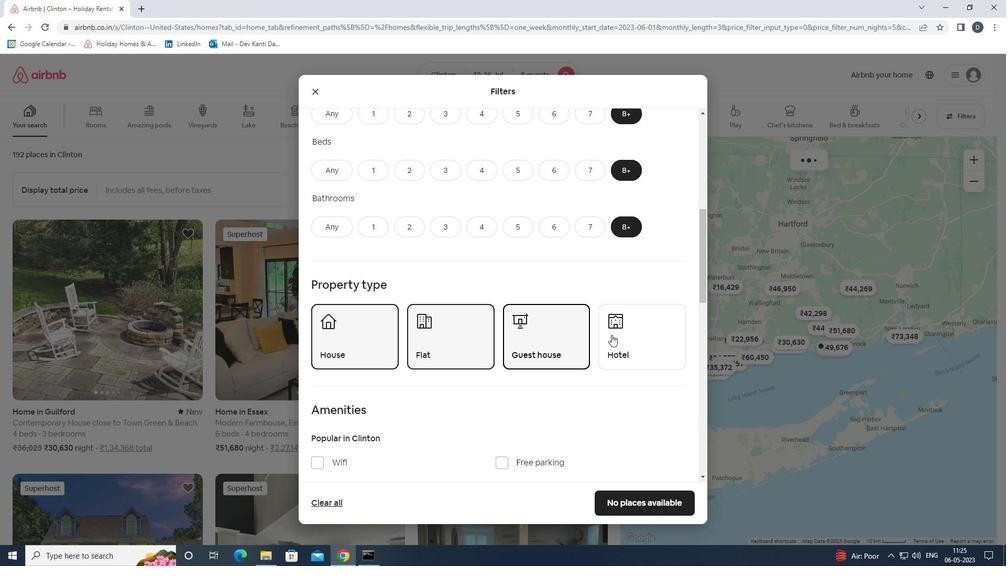 
Action: Mouse moved to (617, 330)
Screenshot: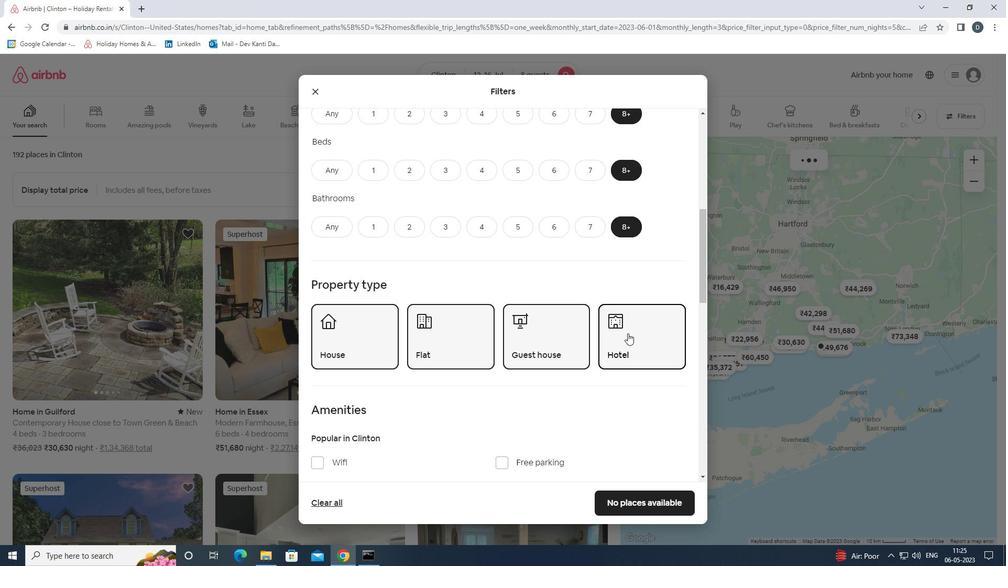 
Action: Mouse scrolled (617, 330) with delta (0, 0)
Screenshot: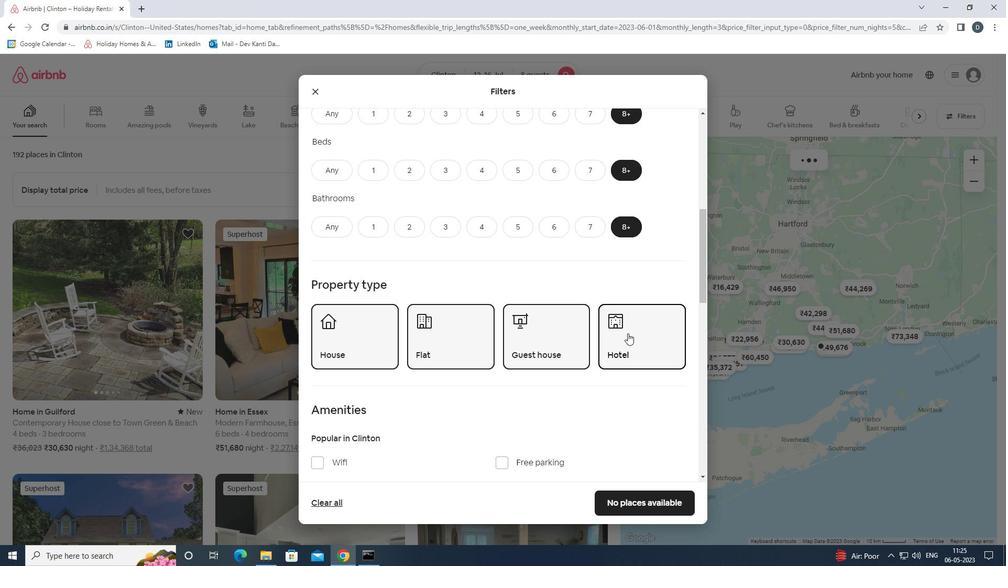 
Action: Mouse scrolled (617, 330) with delta (0, 0)
Screenshot: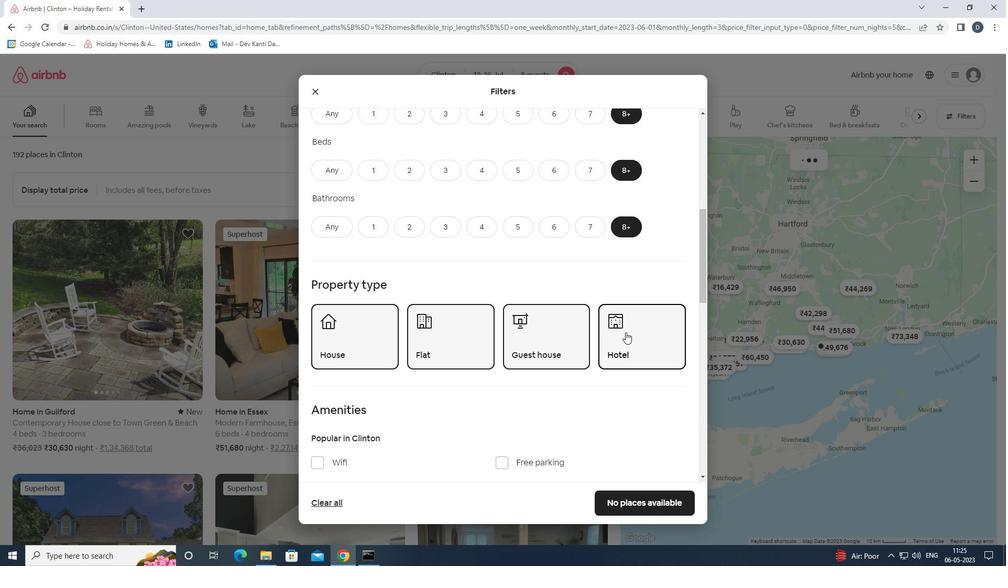 
Action: Mouse moved to (615, 330)
Screenshot: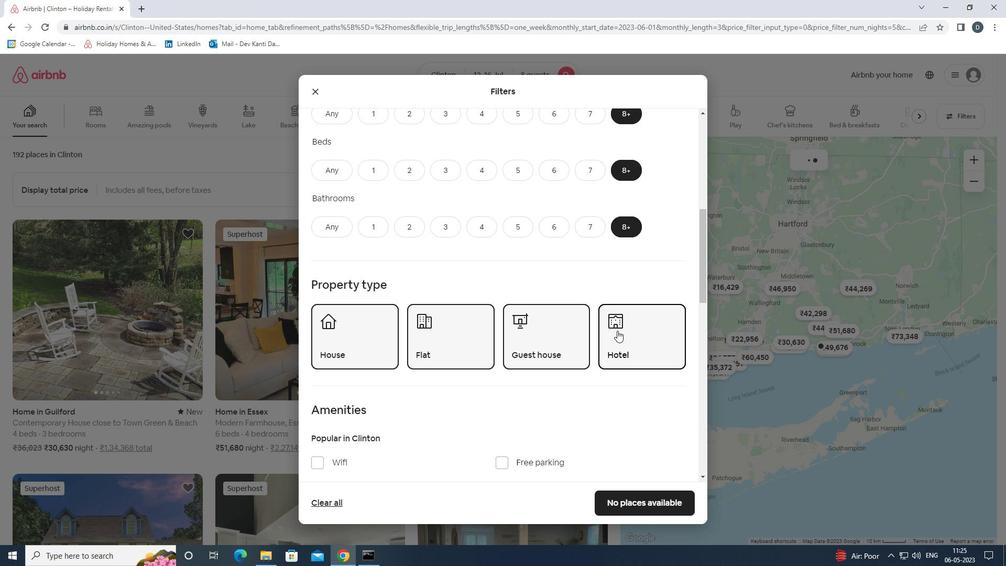 
Action: Mouse scrolled (615, 330) with delta (0, 0)
Screenshot: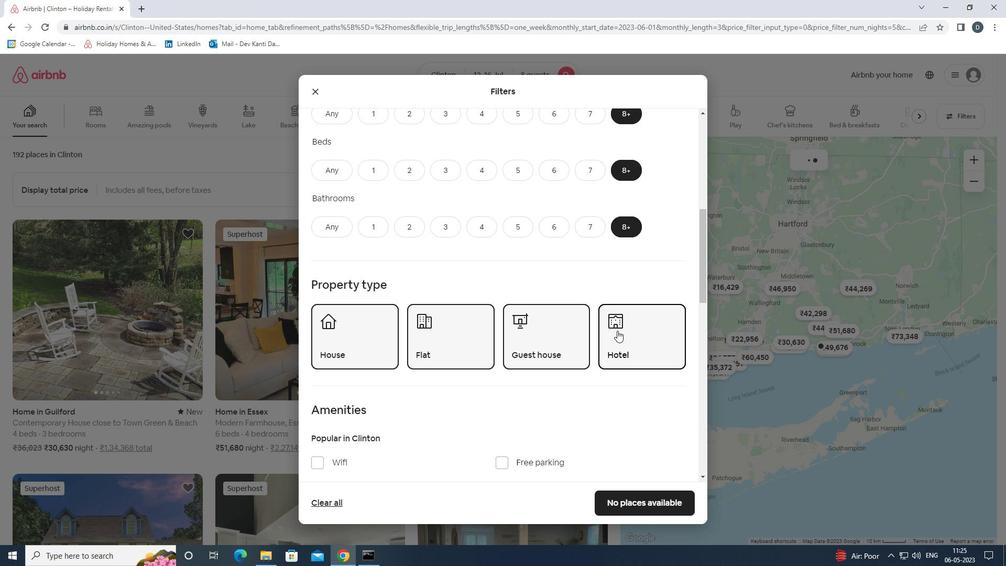 
Action: Mouse moved to (326, 308)
Screenshot: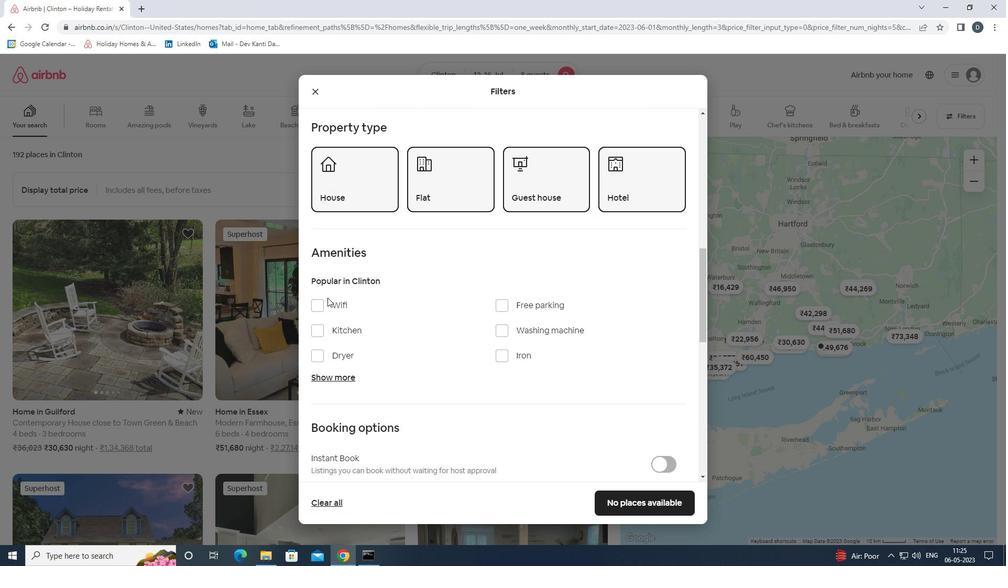 
Action: Mouse pressed left at (326, 308)
Screenshot: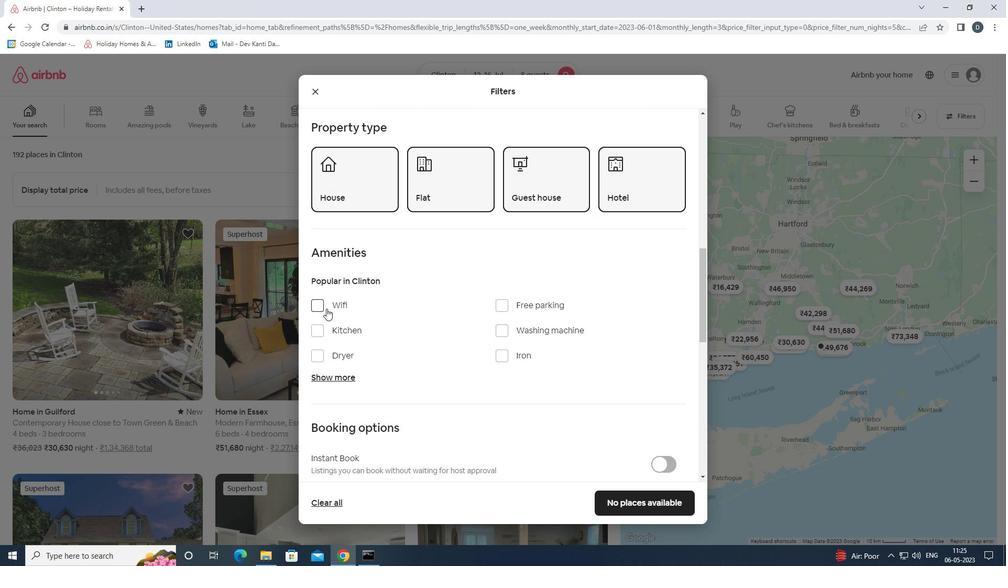
Action: Mouse moved to (352, 379)
Screenshot: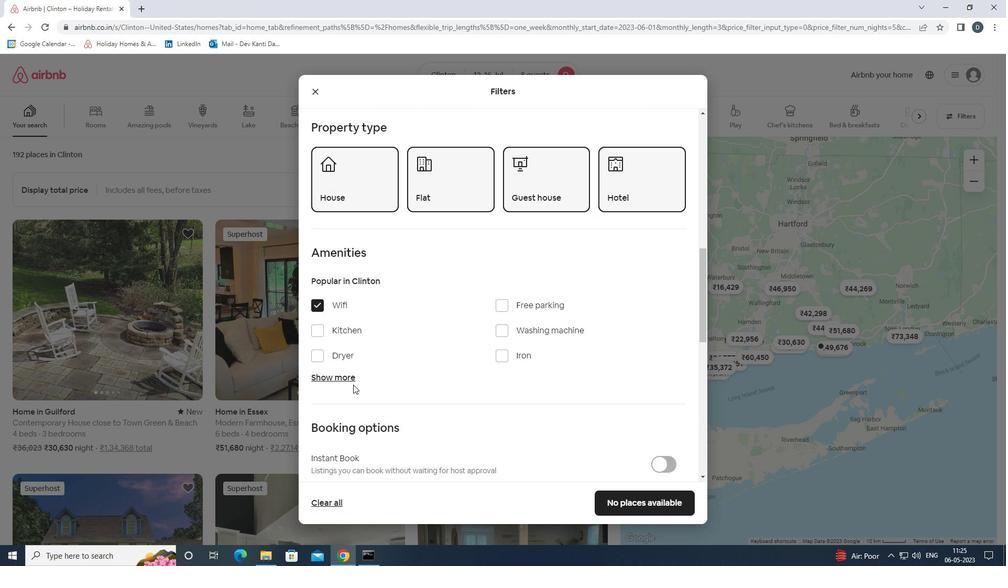 
Action: Mouse pressed left at (352, 379)
Screenshot: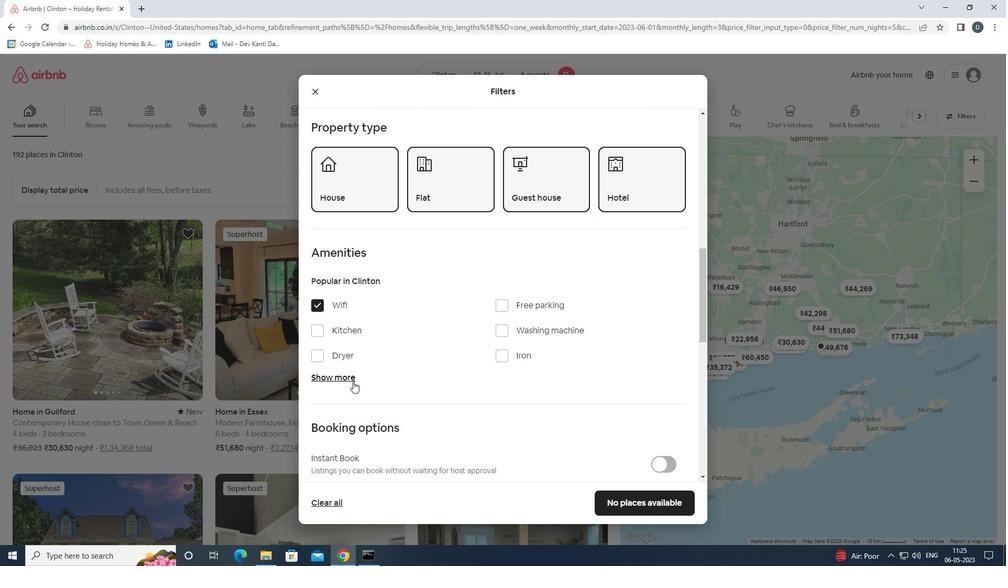 
Action: Mouse moved to (523, 303)
Screenshot: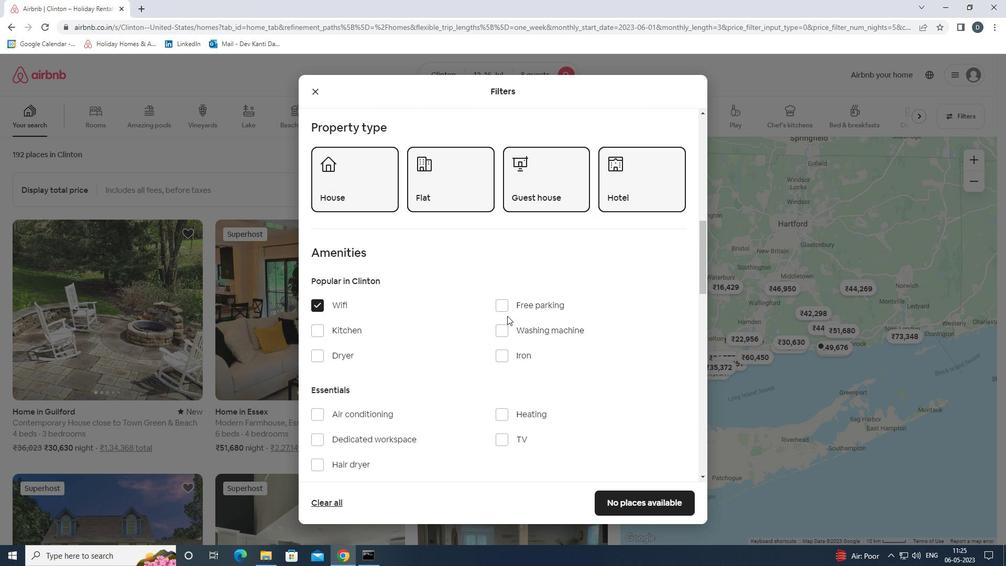 
Action: Mouse pressed left at (523, 303)
Screenshot: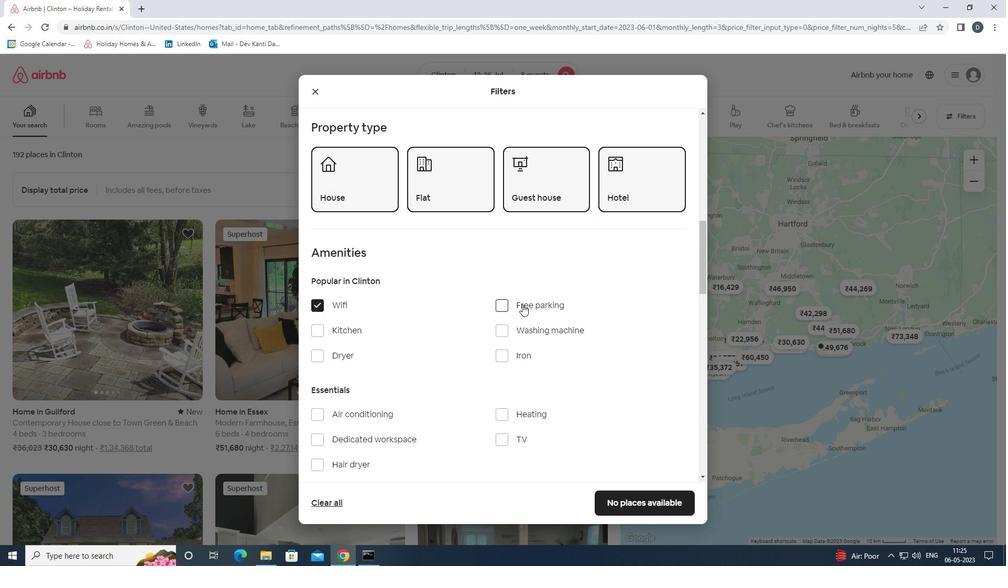 
Action: Mouse moved to (506, 333)
Screenshot: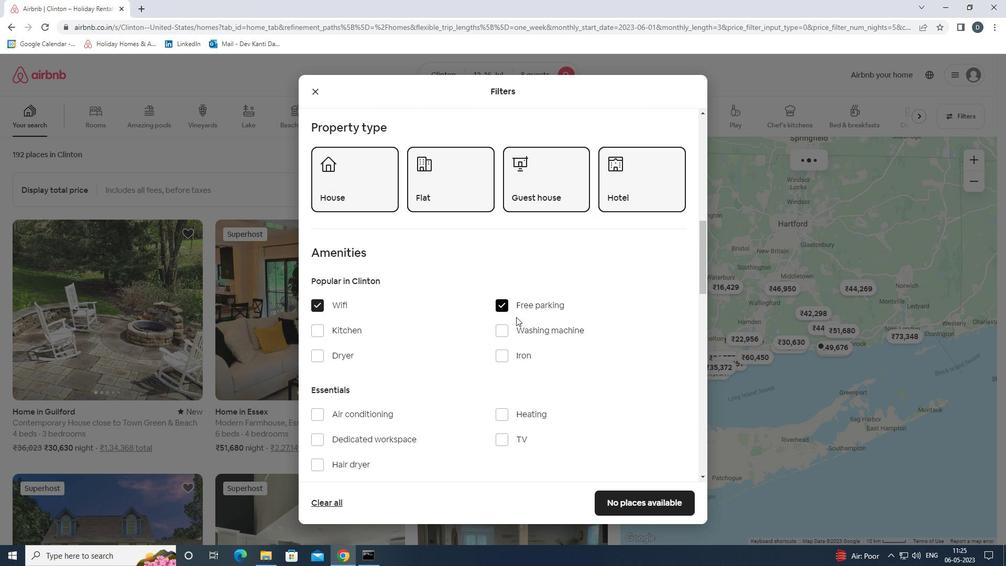 
Action: Mouse scrolled (506, 333) with delta (0, 0)
Screenshot: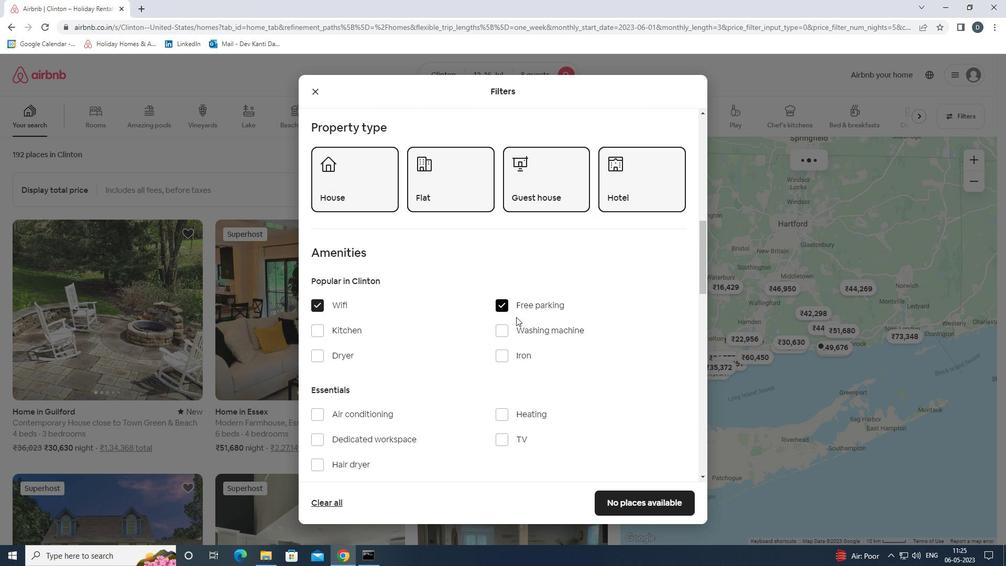 
Action: Mouse moved to (502, 392)
Screenshot: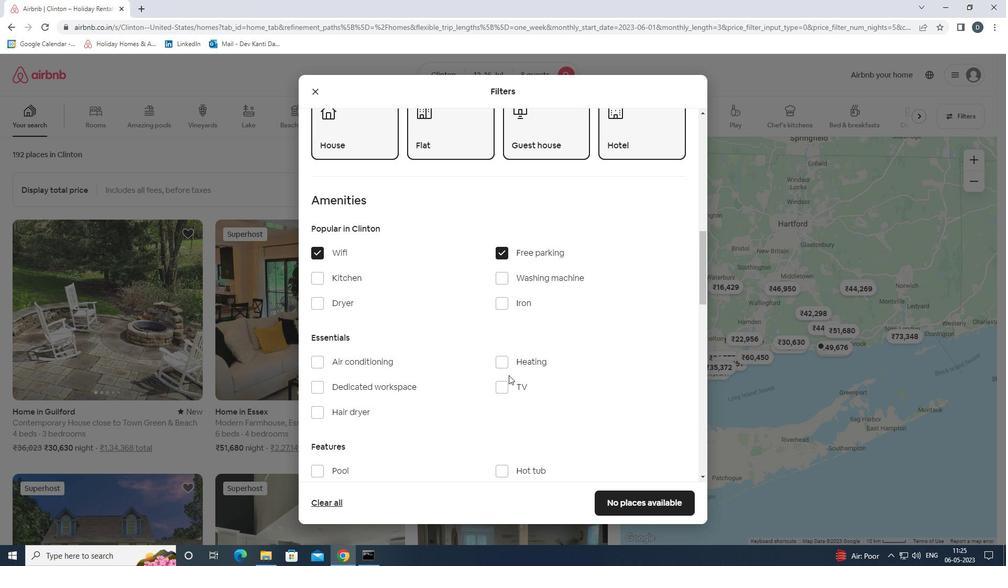 
Action: Mouse pressed left at (502, 392)
Screenshot: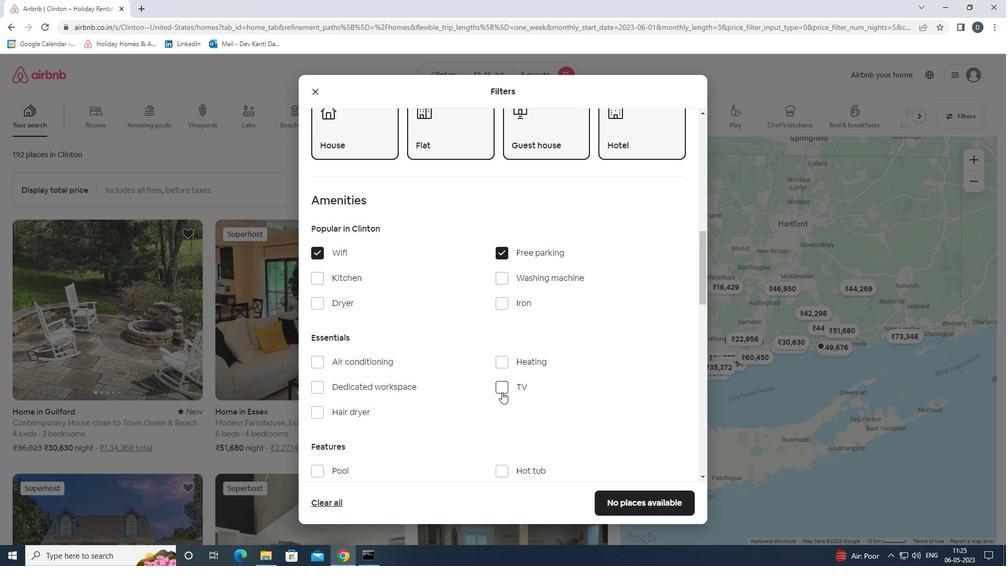 
Action: Mouse scrolled (502, 391) with delta (0, 0)
Screenshot: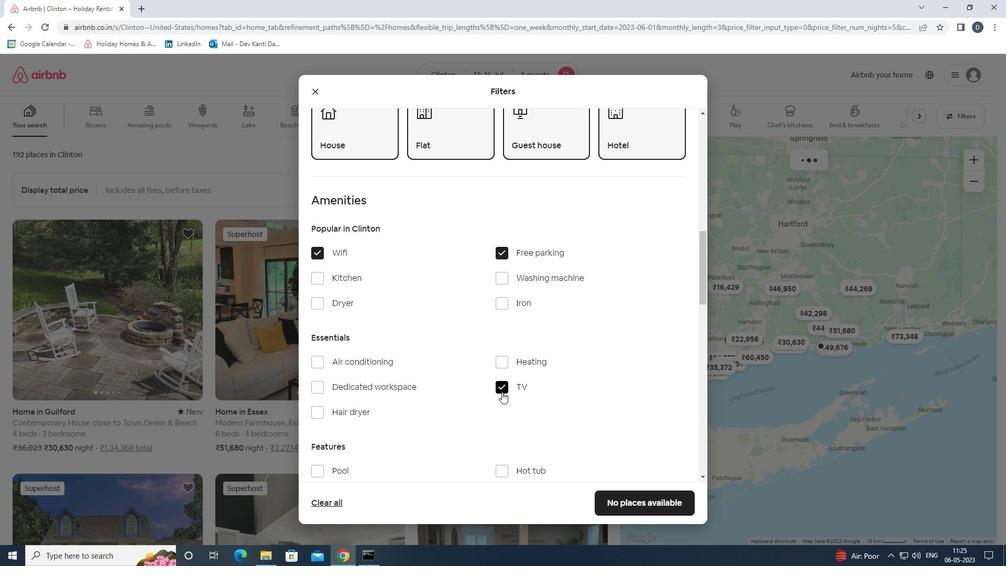 
Action: Mouse scrolled (502, 391) with delta (0, 0)
Screenshot: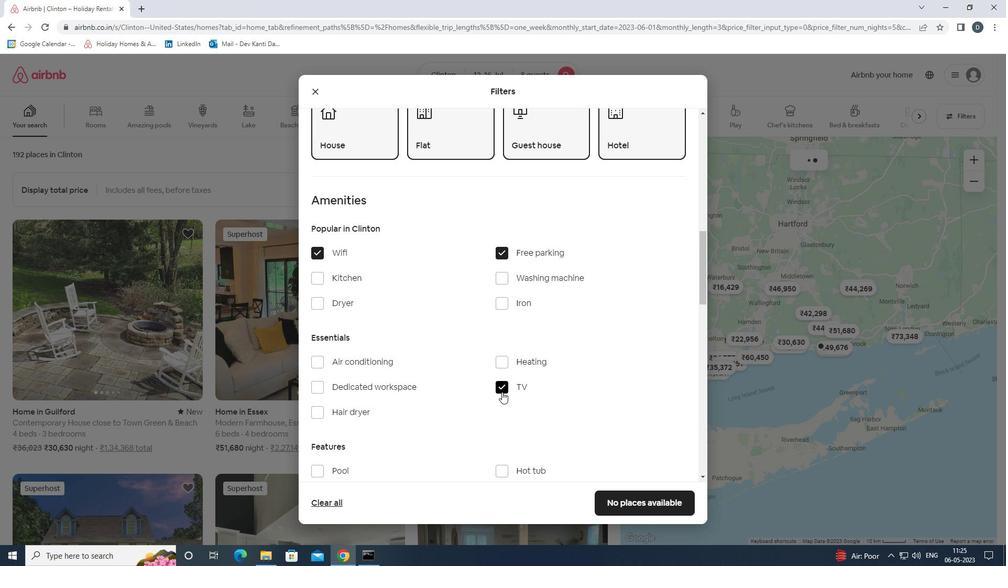 
Action: Mouse scrolled (502, 391) with delta (0, 0)
Screenshot: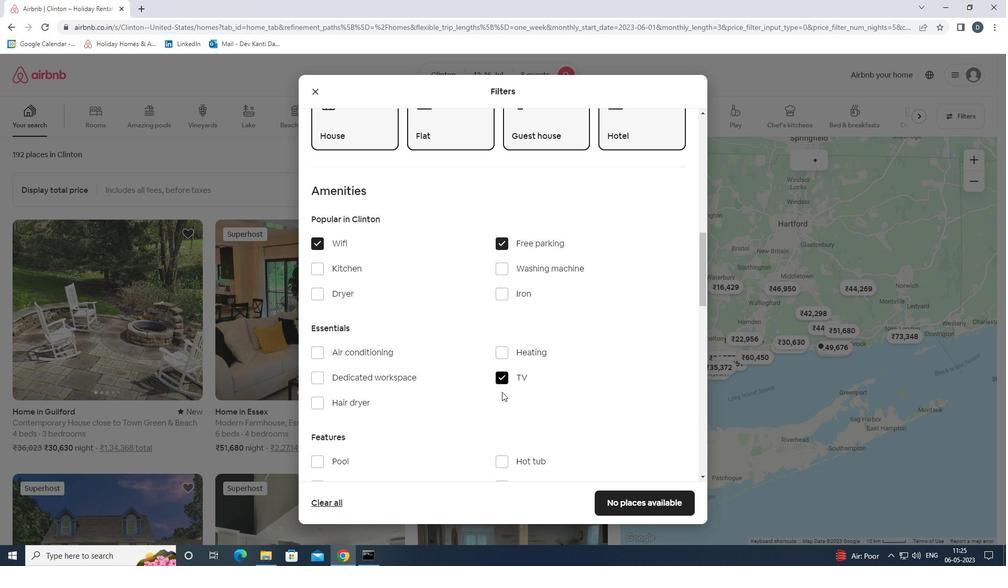 
Action: Mouse moved to (329, 365)
Screenshot: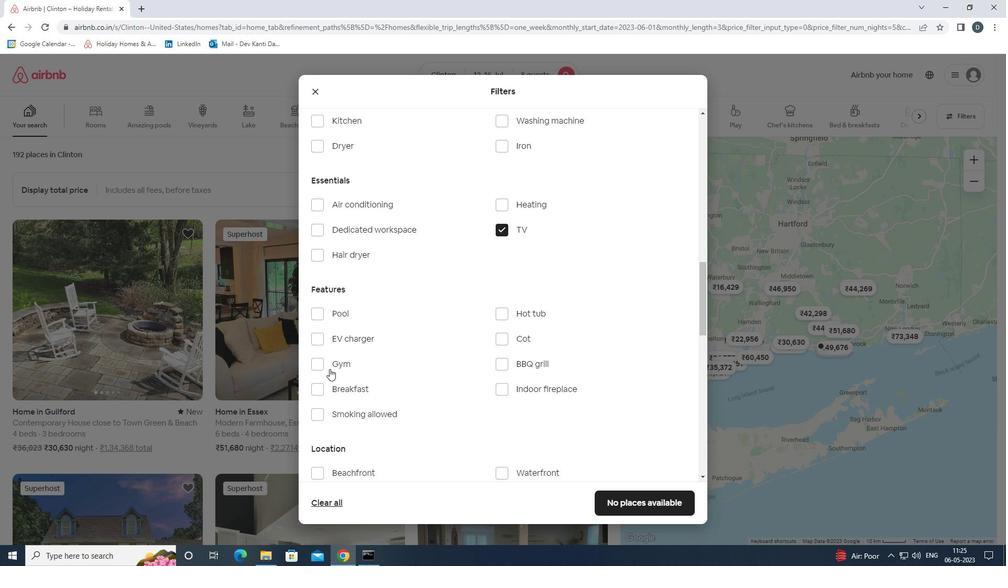 
Action: Mouse pressed left at (329, 365)
Screenshot: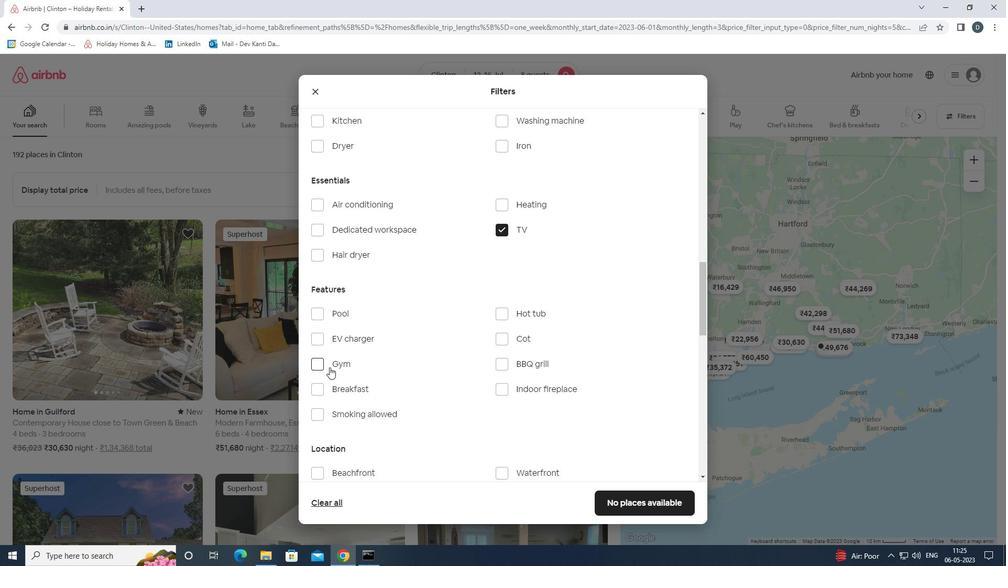 
Action: Mouse moved to (339, 389)
Screenshot: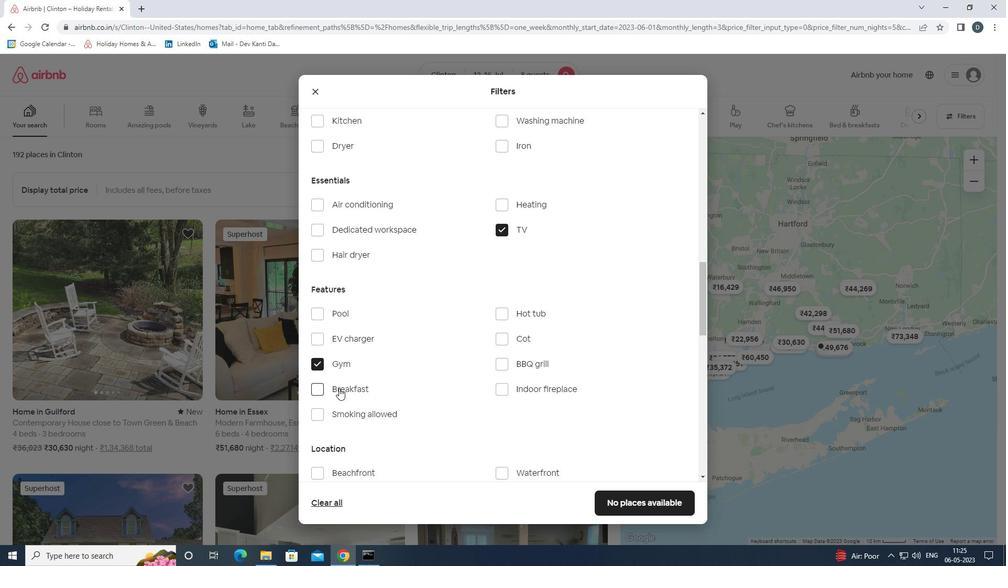 
Action: Mouse pressed left at (339, 389)
Screenshot: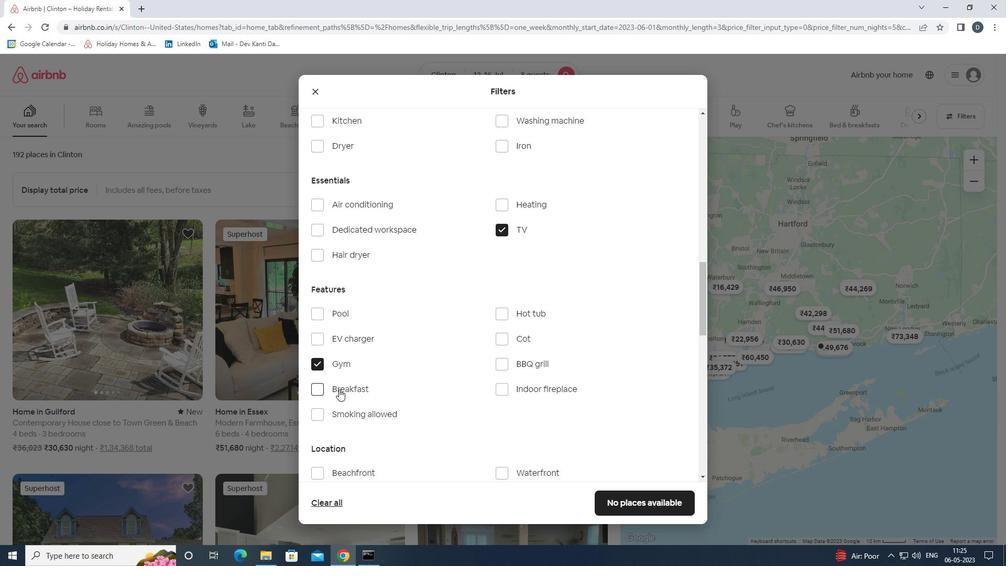 
Action: Mouse moved to (455, 369)
Screenshot: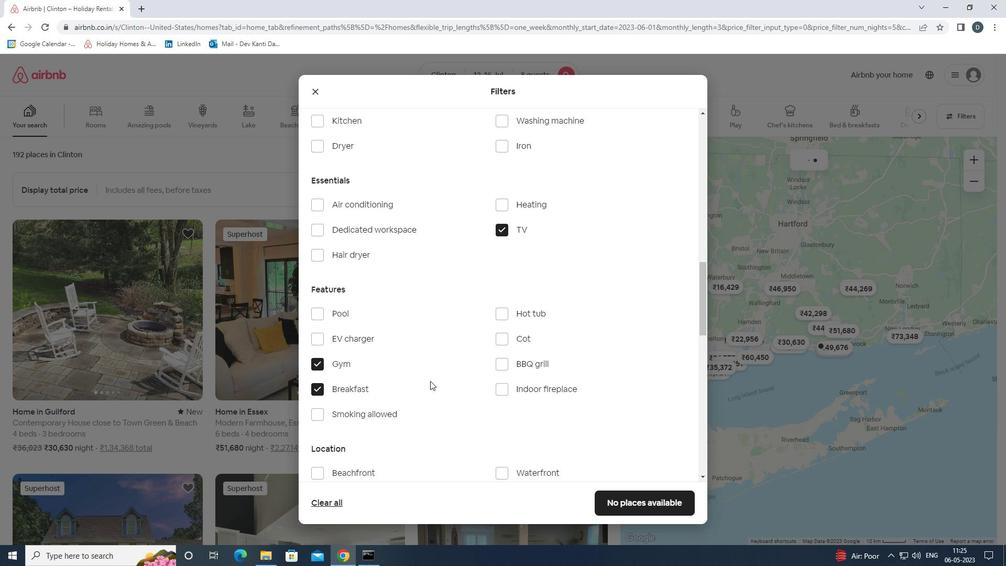 
Action: Mouse scrolled (455, 370) with delta (0, 0)
Screenshot: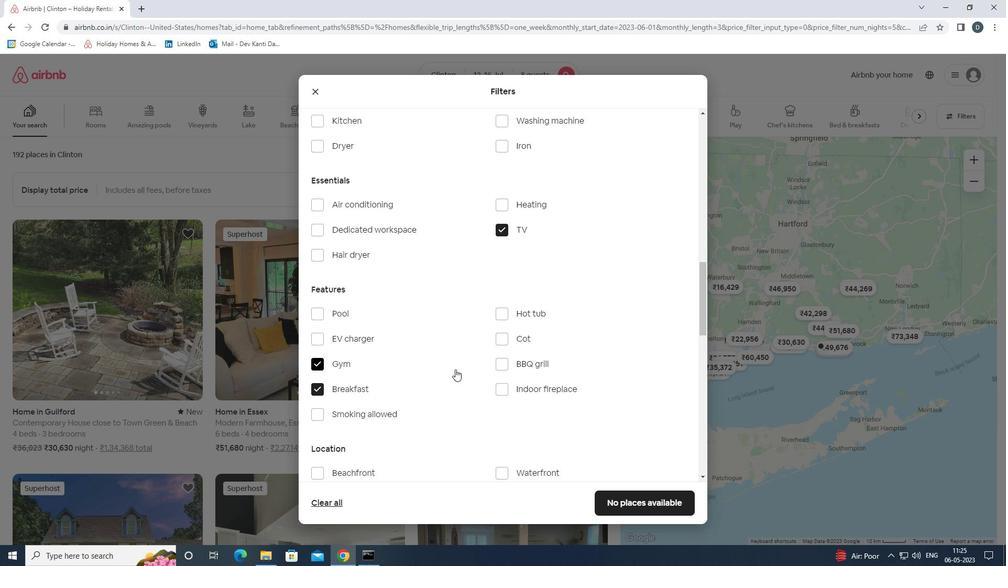 
Action: Mouse moved to (456, 368)
Screenshot: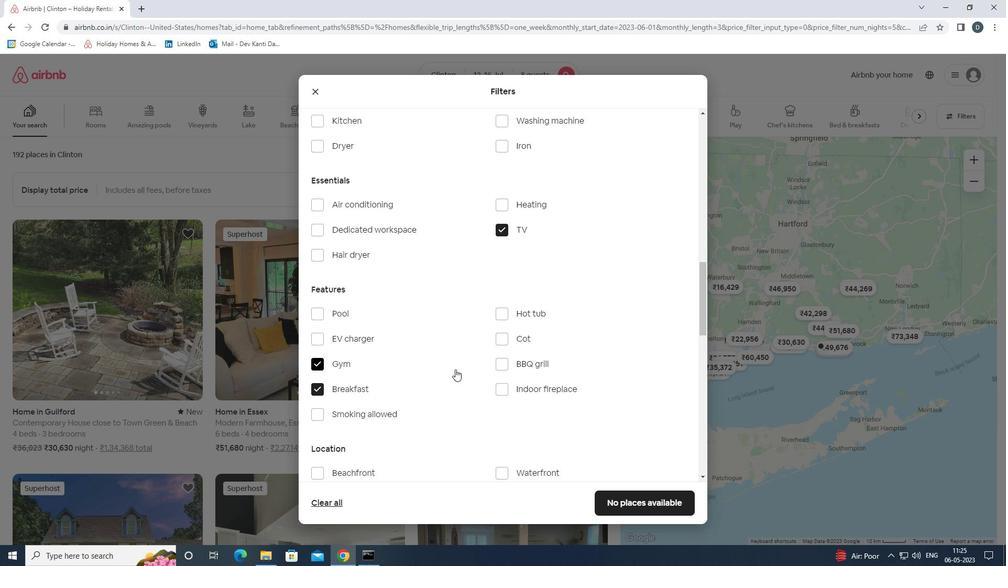 
Action: Mouse scrolled (456, 369) with delta (0, 0)
Screenshot: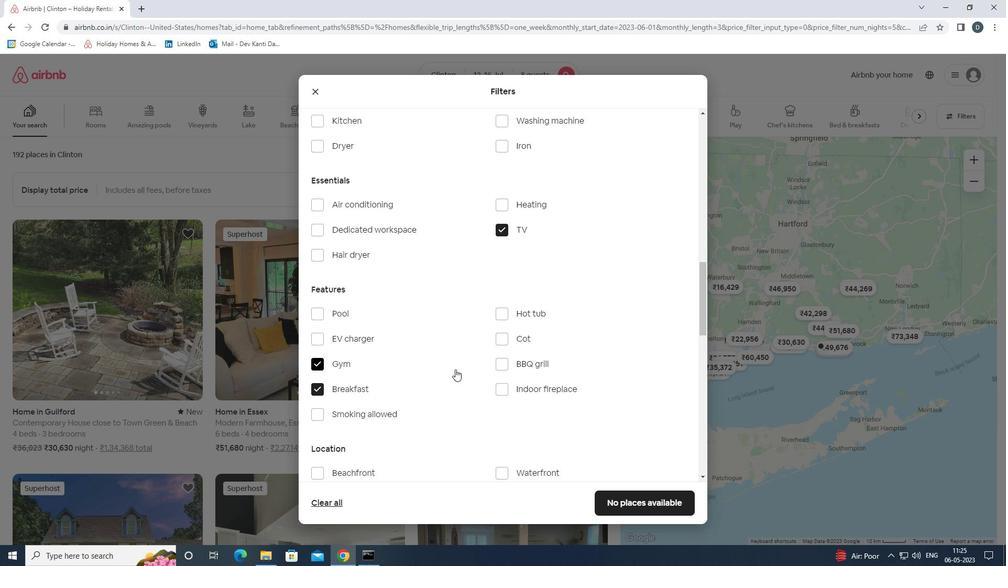 
Action: Mouse scrolled (456, 368) with delta (0, 0)
Screenshot: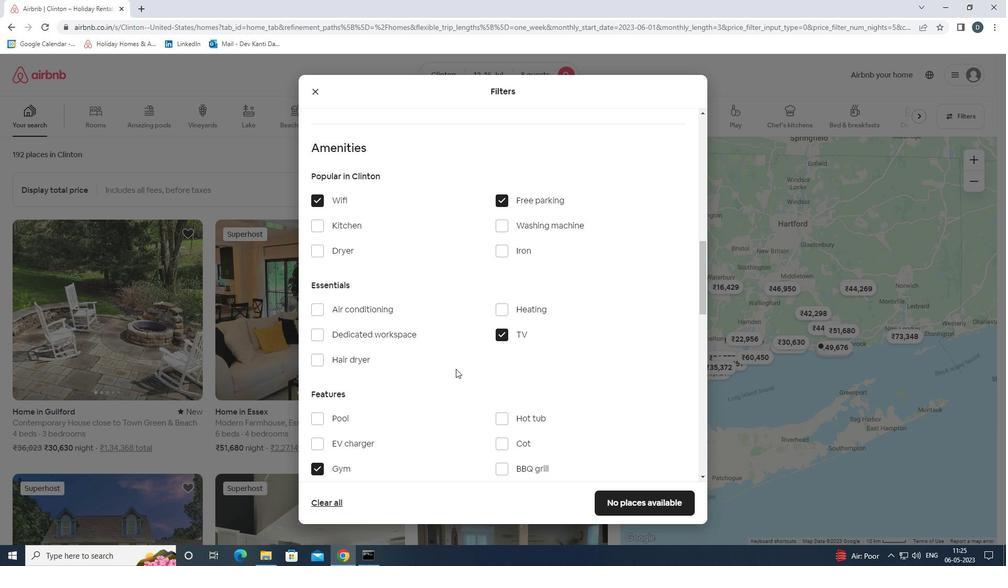 
Action: Mouse scrolled (456, 368) with delta (0, 0)
Screenshot: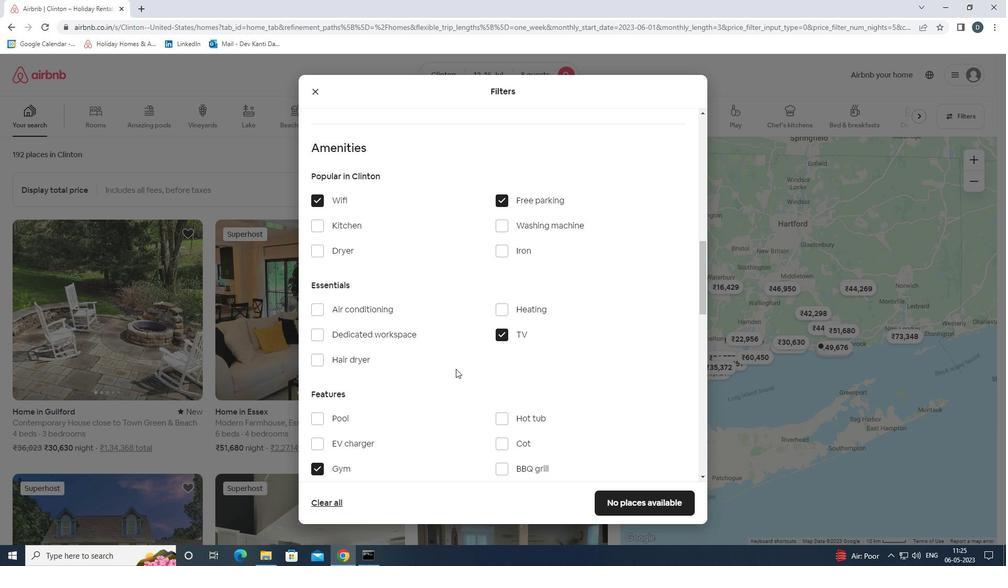 
Action: Mouse scrolled (456, 368) with delta (0, 0)
Screenshot: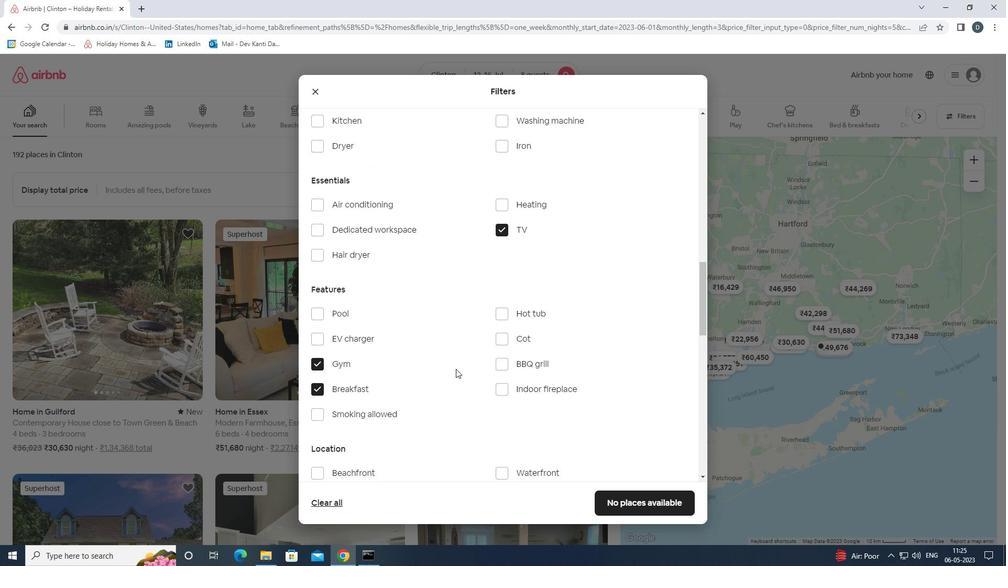 
Action: Mouse scrolled (456, 368) with delta (0, 0)
Screenshot: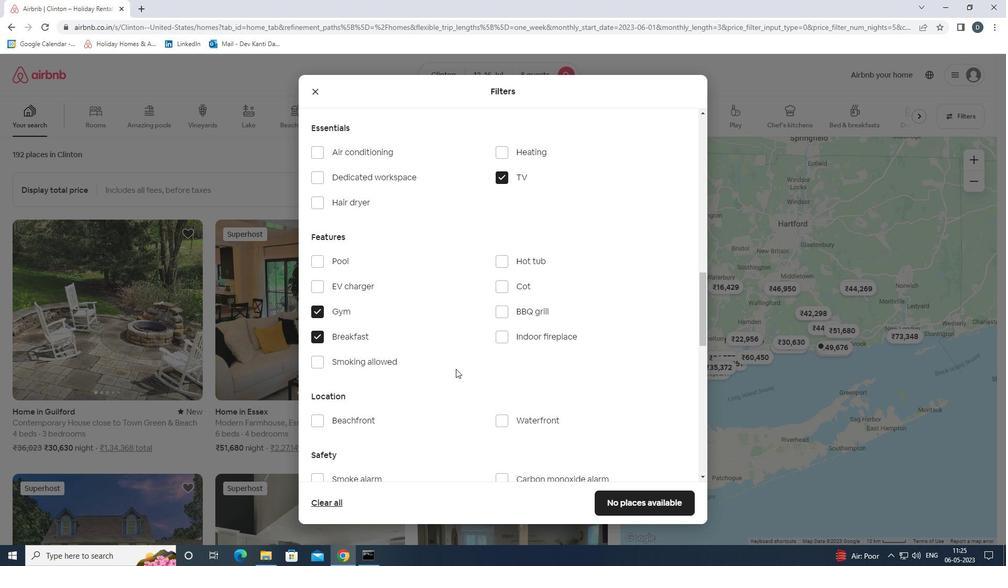 
Action: Mouse scrolled (456, 368) with delta (0, 0)
Screenshot: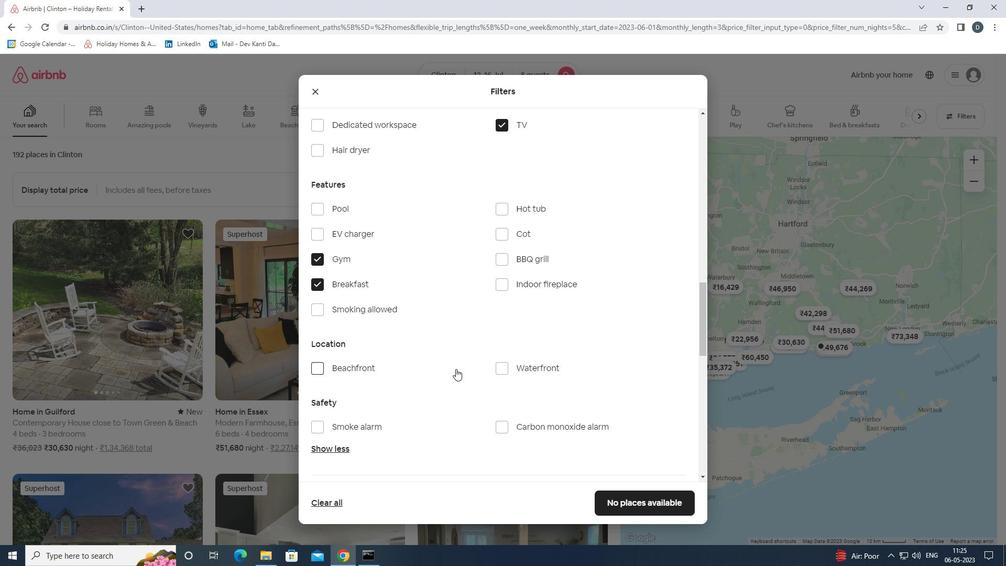 
Action: Mouse moved to (457, 368)
Screenshot: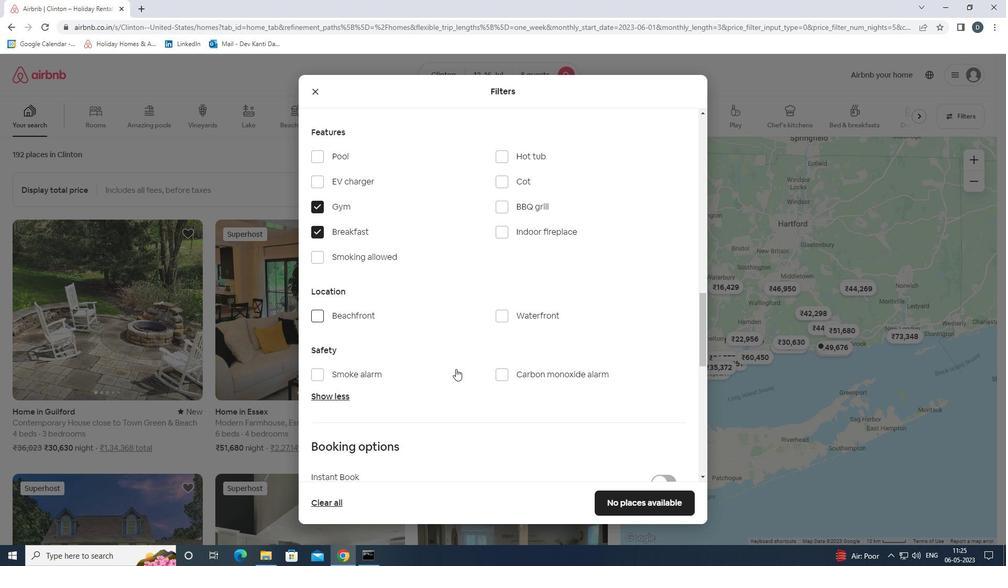 
Action: Mouse scrolled (457, 367) with delta (0, 0)
Screenshot: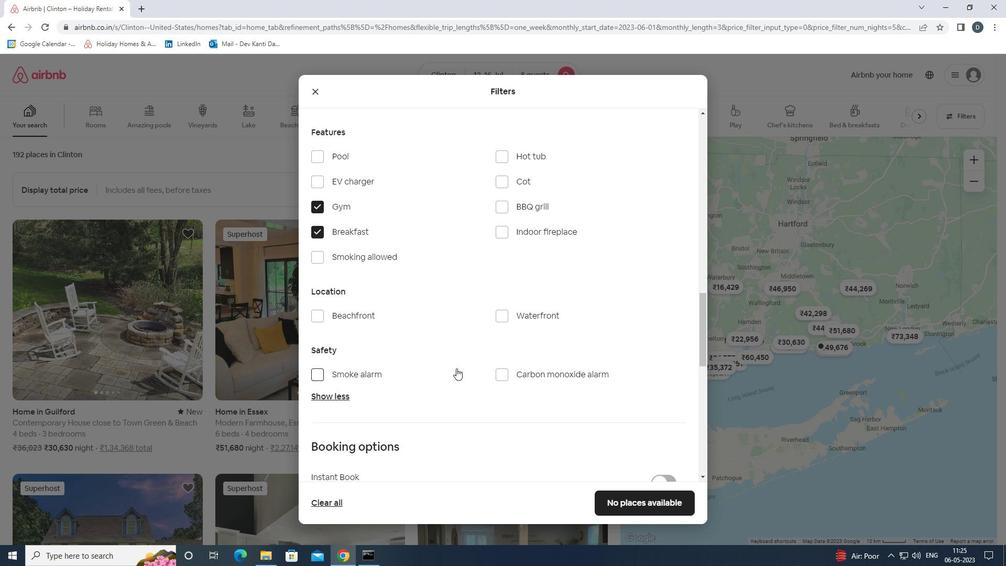 
Action: Mouse moved to (462, 365)
Screenshot: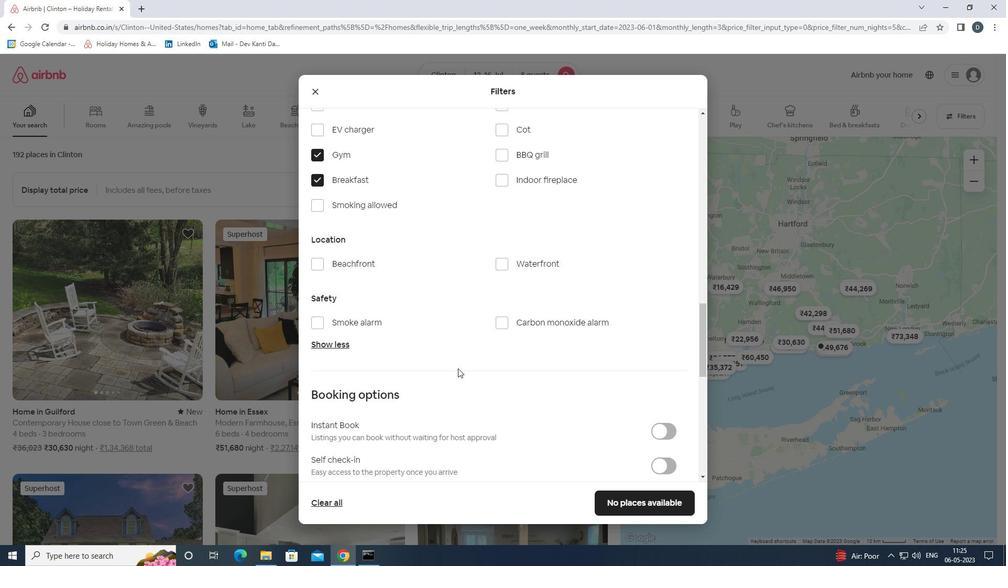 
Action: Mouse scrolled (462, 364) with delta (0, 0)
Screenshot: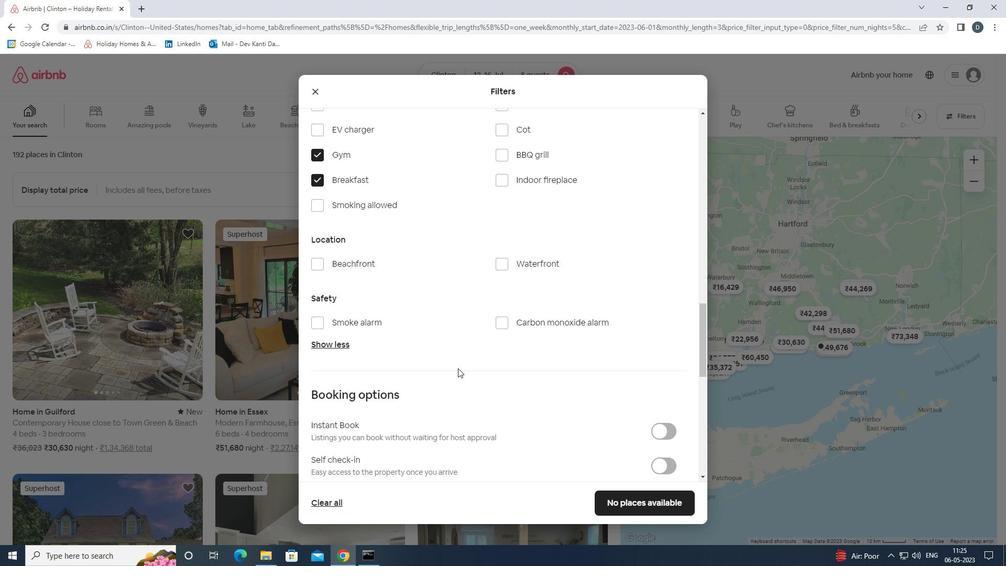 
Action: Mouse moved to (495, 361)
Screenshot: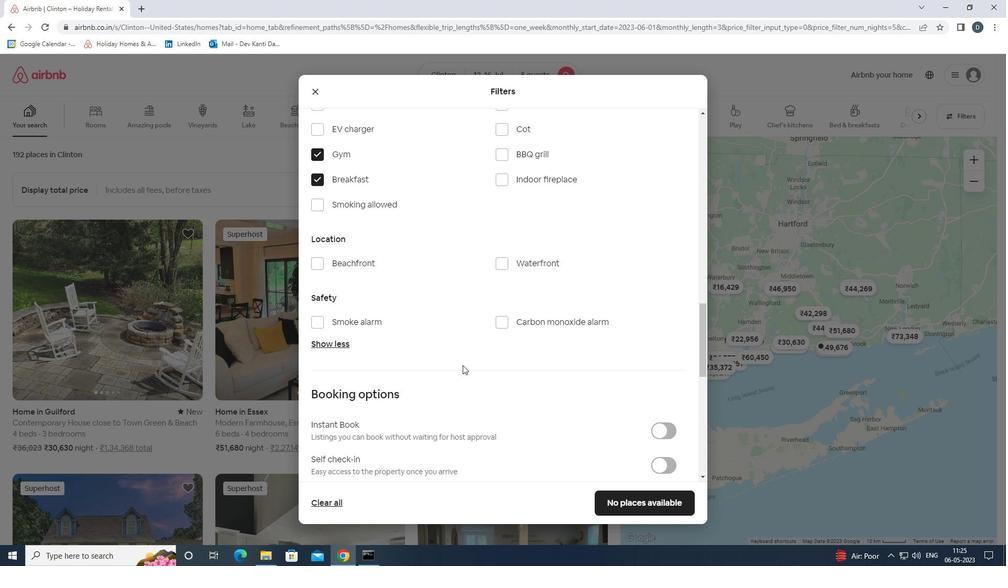 
Action: Mouse scrolled (495, 361) with delta (0, 0)
Screenshot: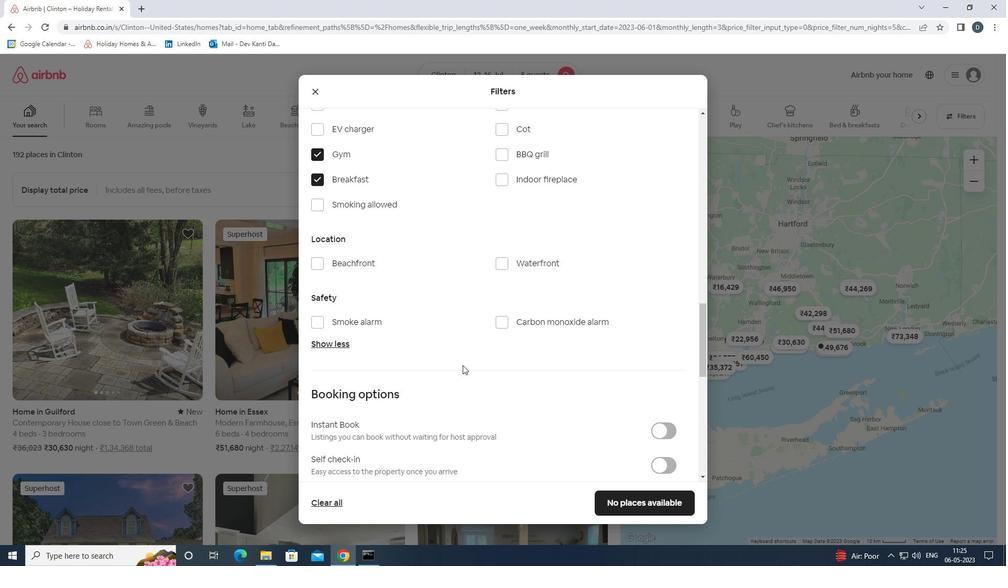 
Action: Mouse moved to (656, 357)
Screenshot: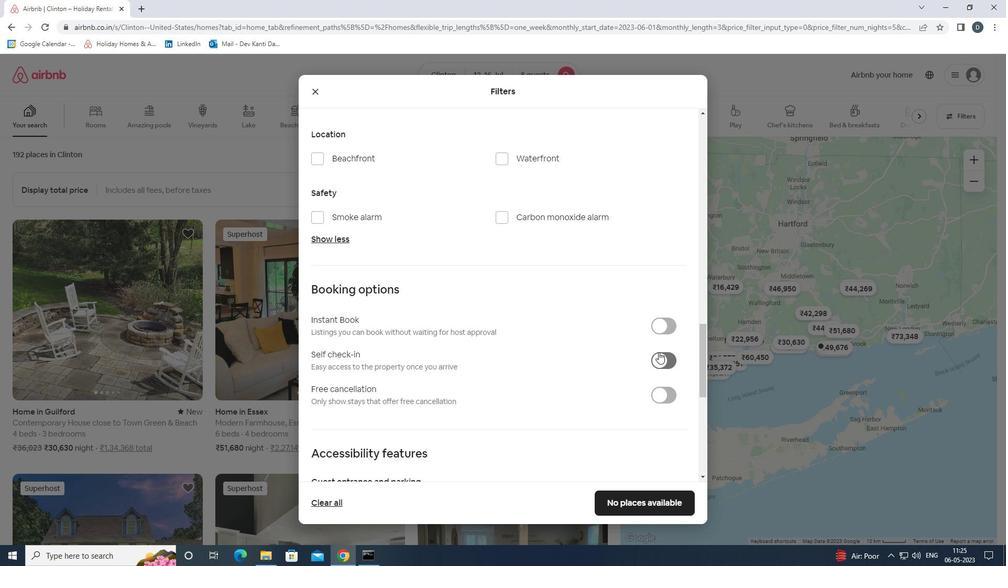 
Action: Mouse pressed left at (656, 357)
Screenshot: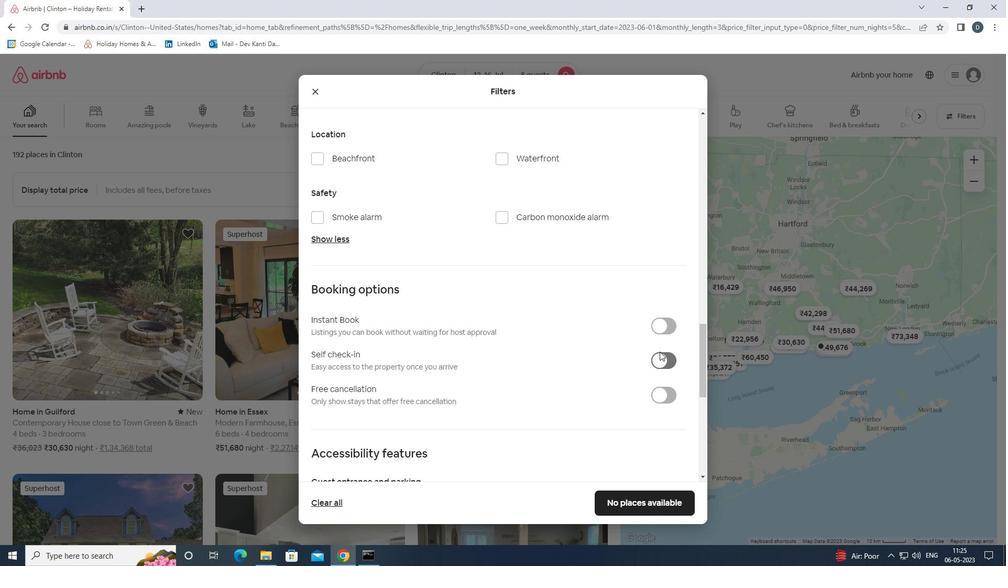 
Action: Mouse moved to (636, 354)
Screenshot: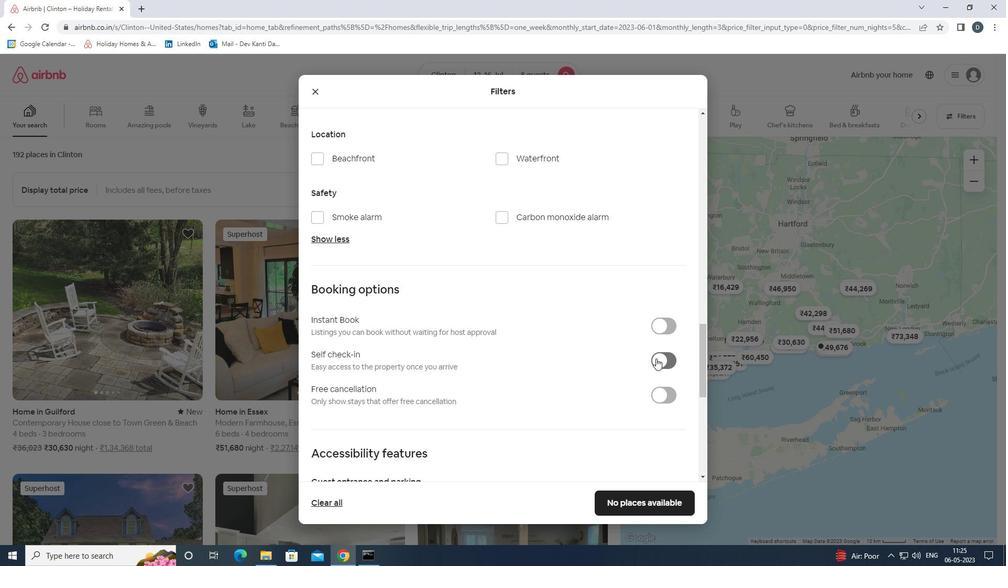 
Action: Mouse scrolled (636, 354) with delta (0, 0)
Screenshot: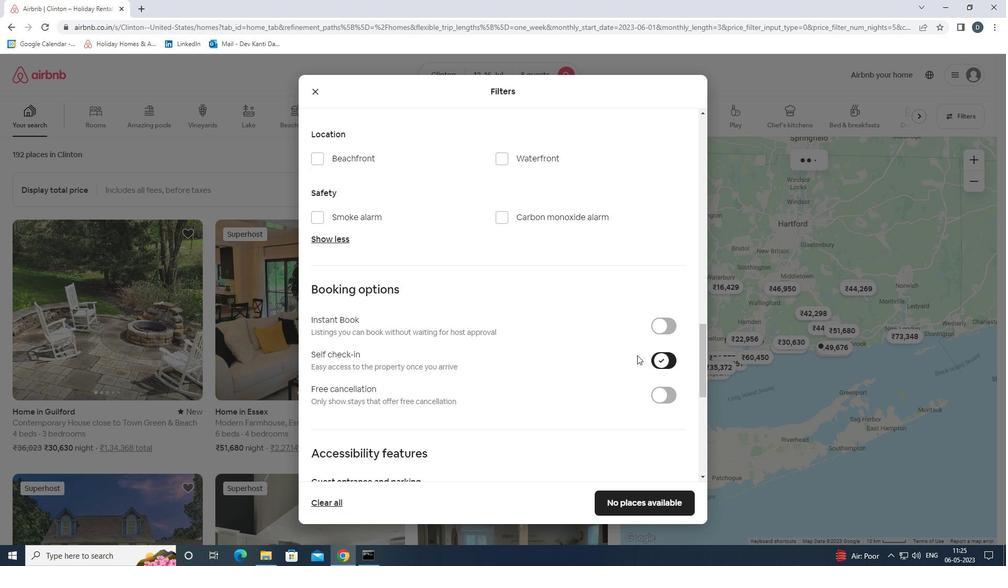 
Action: Mouse scrolled (636, 354) with delta (0, 0)
Screenshot: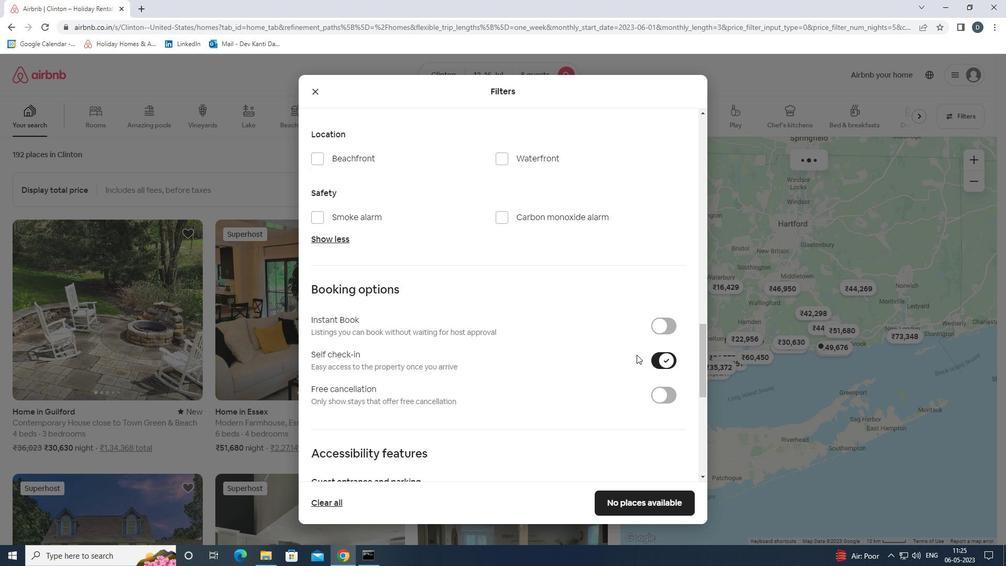 
Action: Mouse scrolled (636, 354) with delta (0, 0)
Screenshot: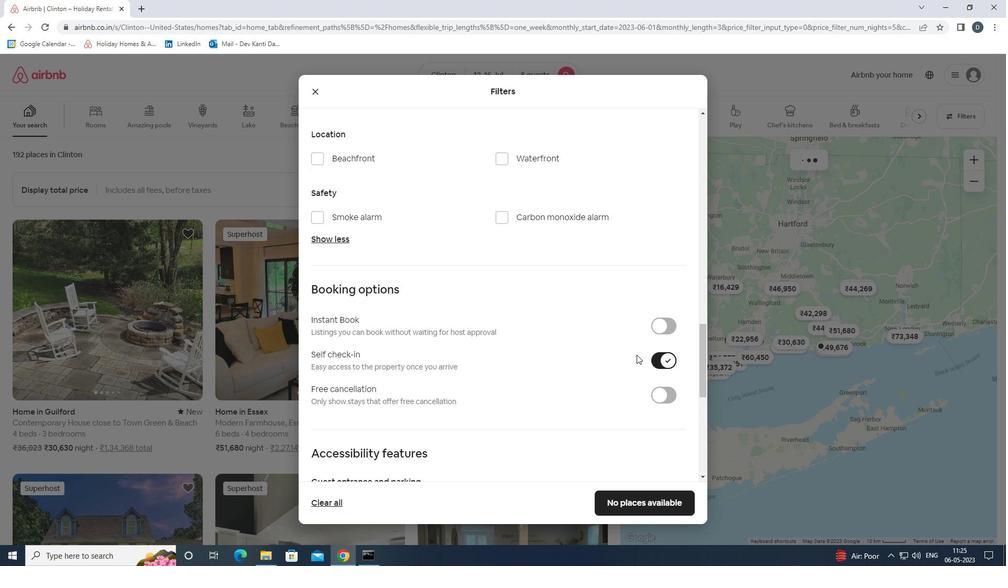 
Action: Mouse scrolled (636, 354) with delta (0, 0)
Screenshot: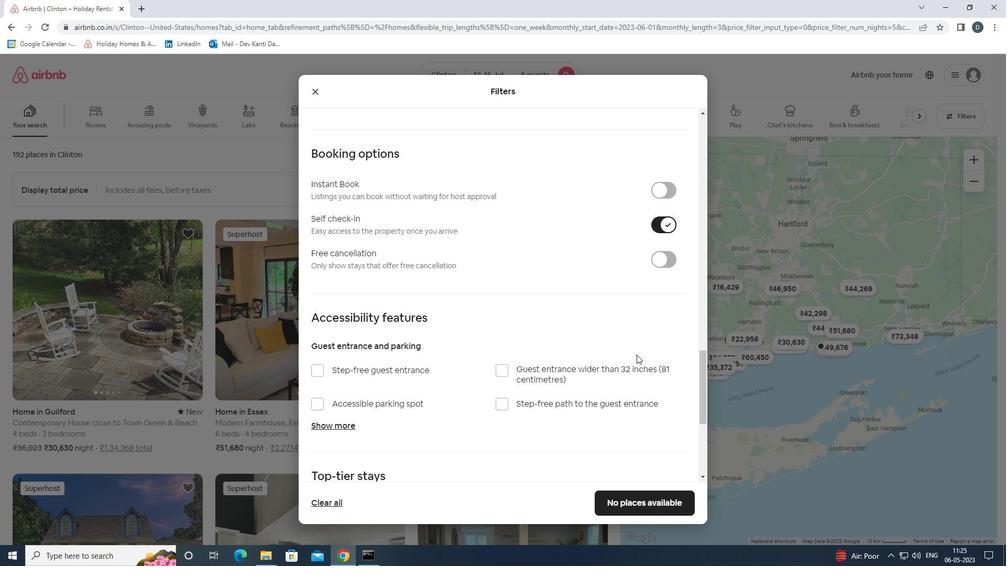 
Action: Mouse scrolled (636, 354) with delta (0, 0)
Screenshot: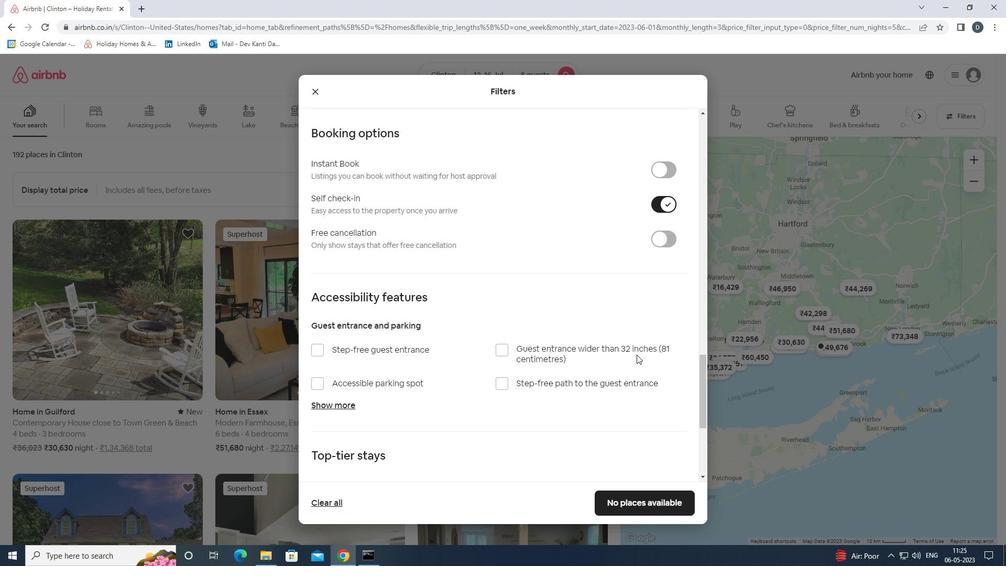 
Action: Mouse scrolled (636, 354) with delta (0, 0)
Screenshot: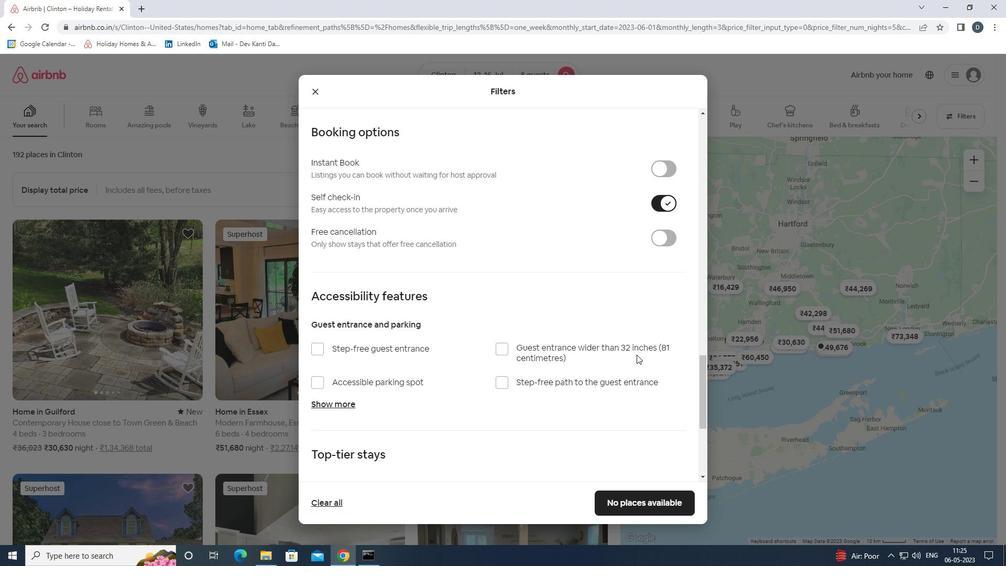 
Action: Mouse moved to (652, 359)
Screenshot: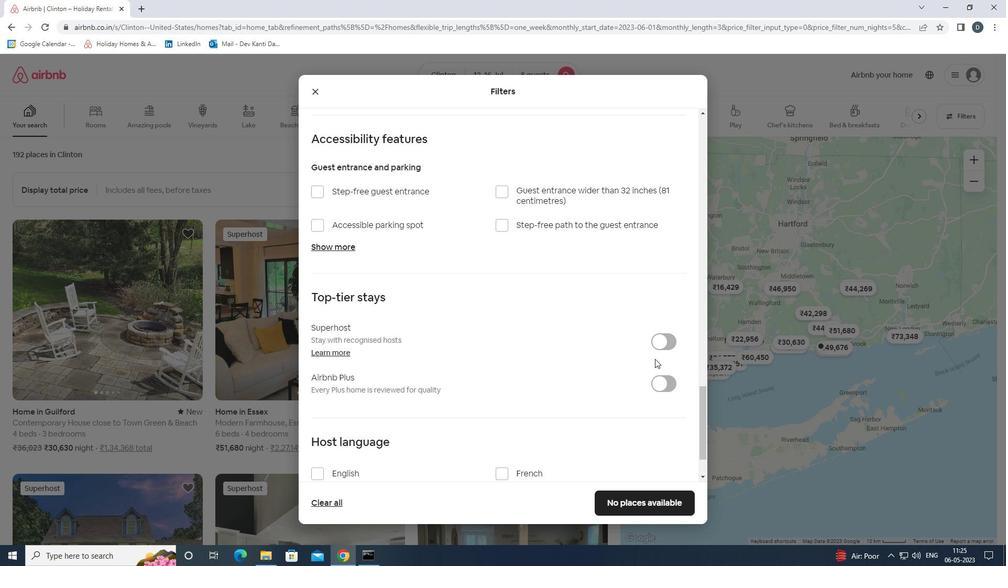 
Action: Mouse scrolled (652, 358) with delta (0, 0)
Screenshot: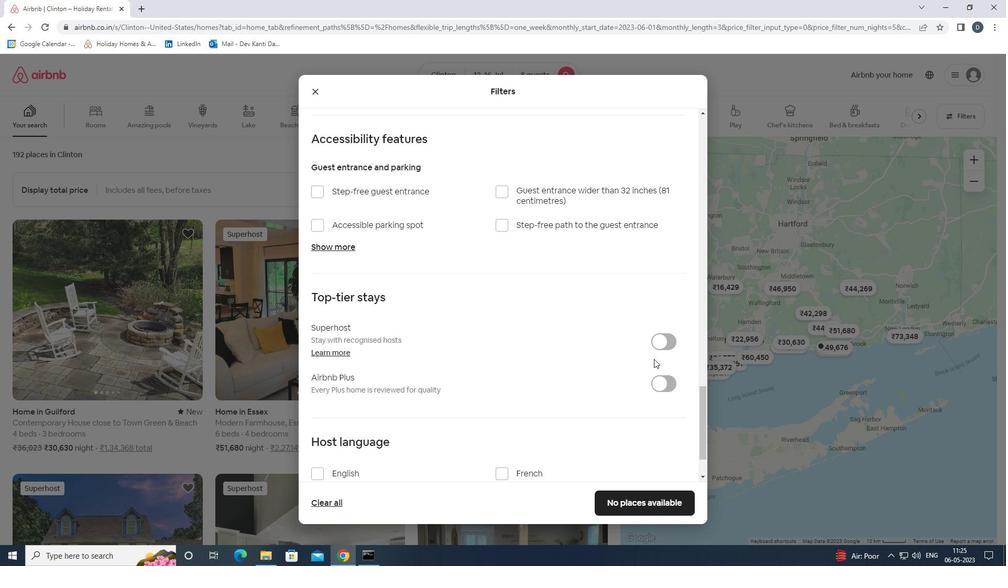 
Action: Mouse moved to (652, 359)
Screenshot: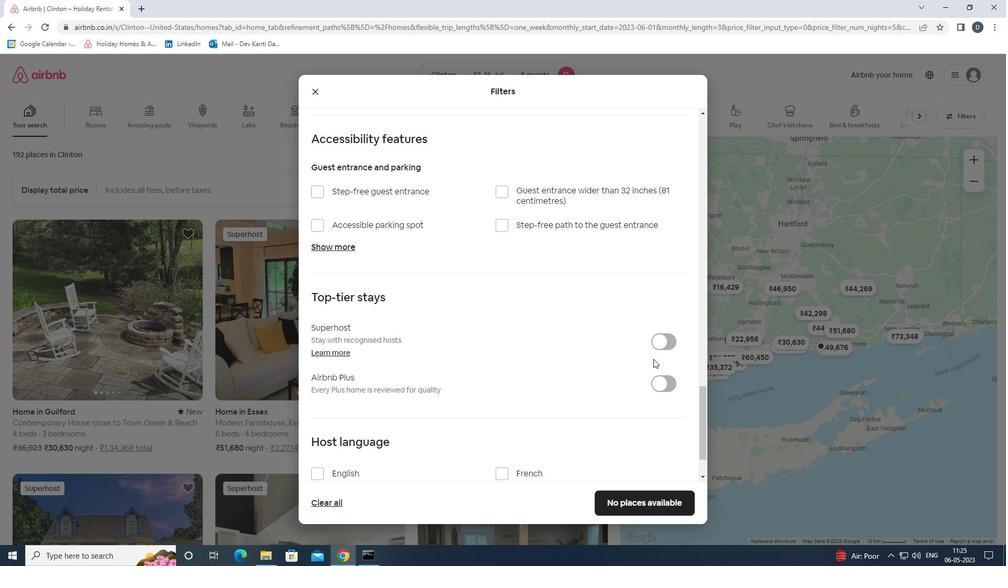 
Action: Mouse scrolled (652, 358) with delta (0, 0)
Screenshot: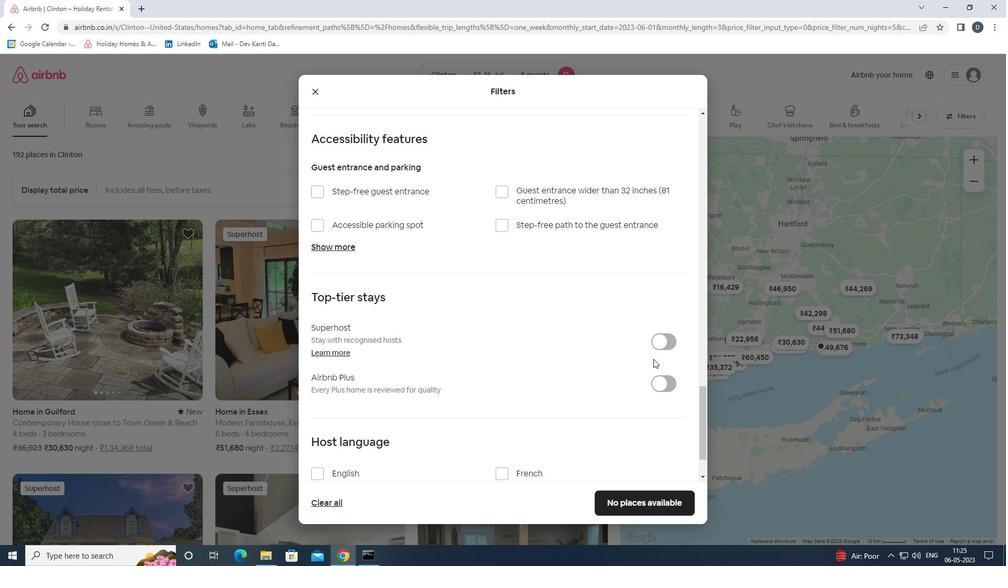 
Action: Mouse scrolled (652, 358) with delta (0, 0)
Screenshot: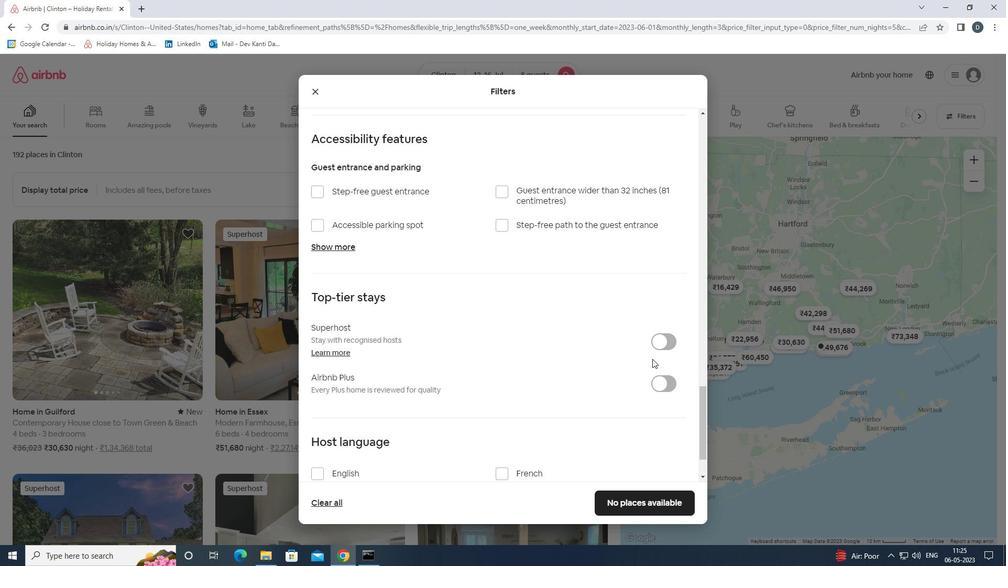 
Action: Mouse moved to (651, 359)
Screenshot: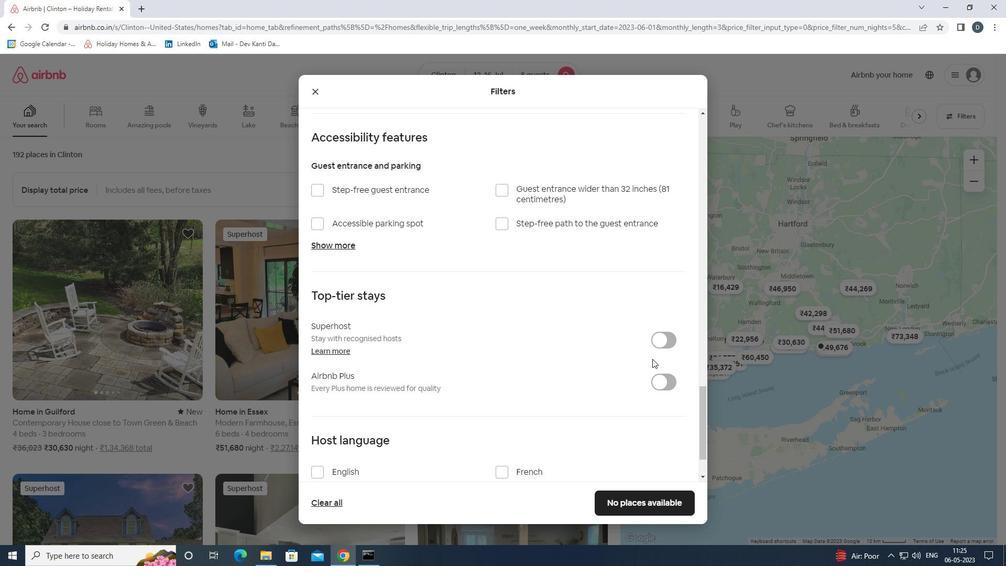 
Action: Mouse scrolled (651, 359) with delta (0, 0)
Screenshot: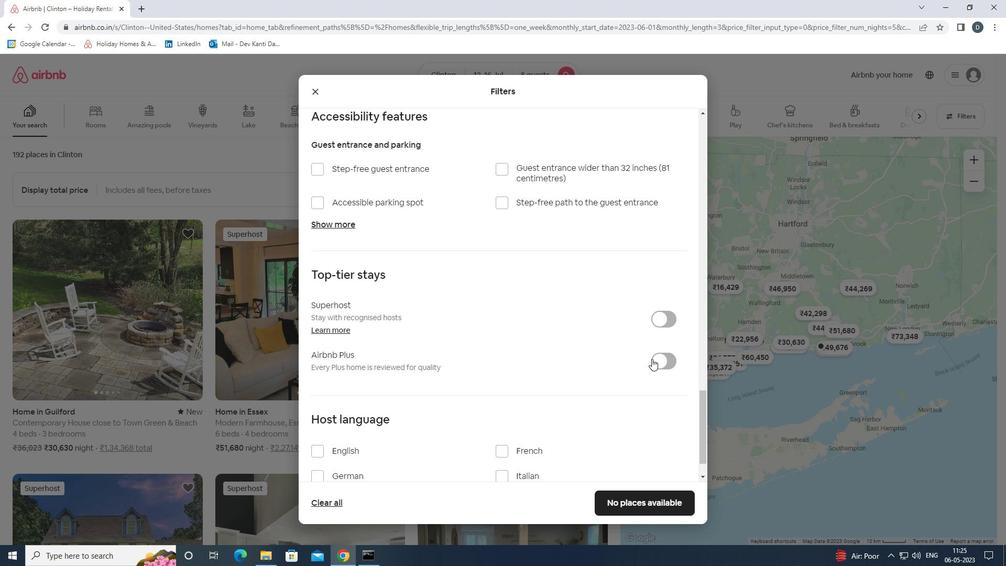 
Action: Mouse moved to (353, 411)
Screenshot: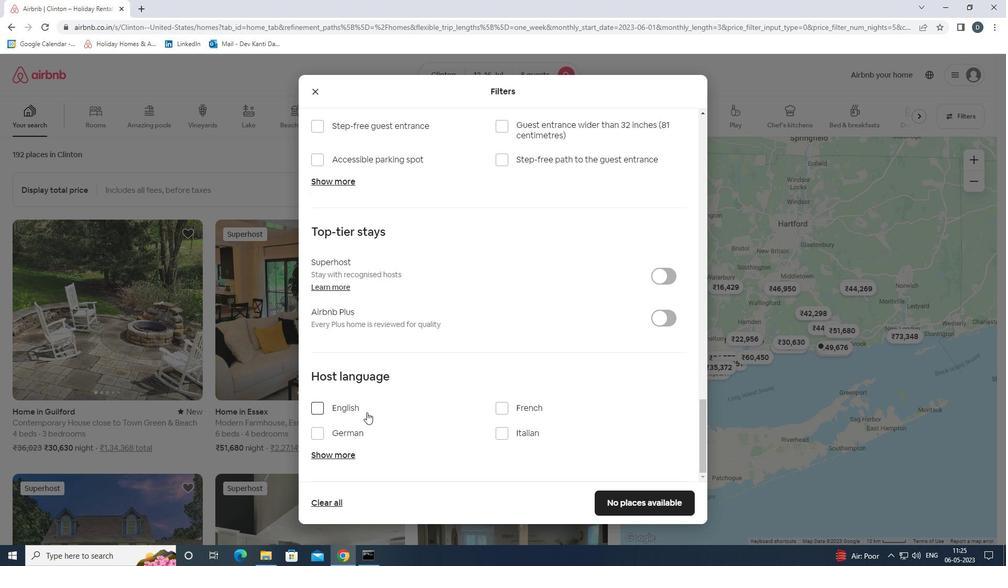 
Action: Mouse pressed left at (353, 411)
Screenshot: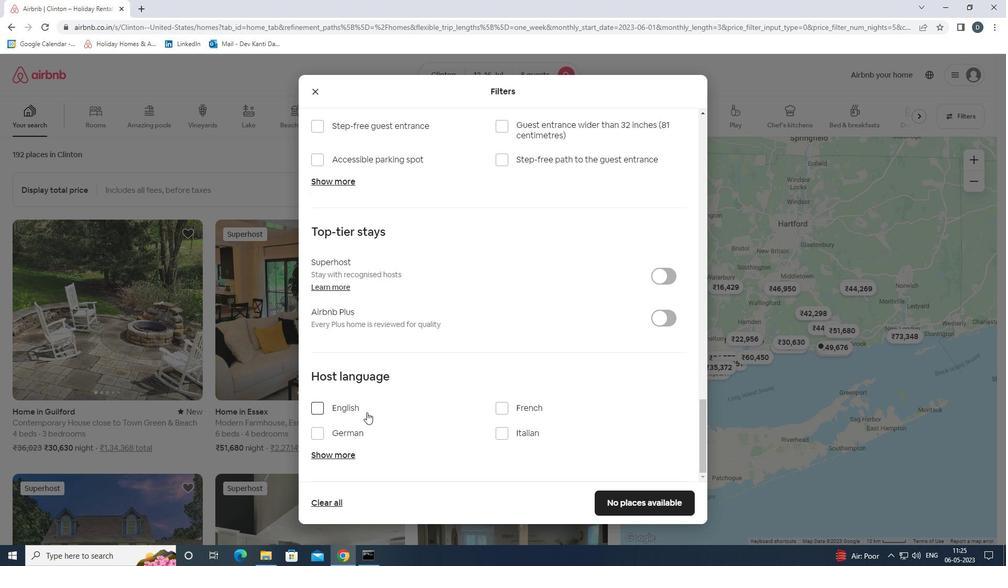 
Action: Mouse moved to (630, 495)
Screenshot: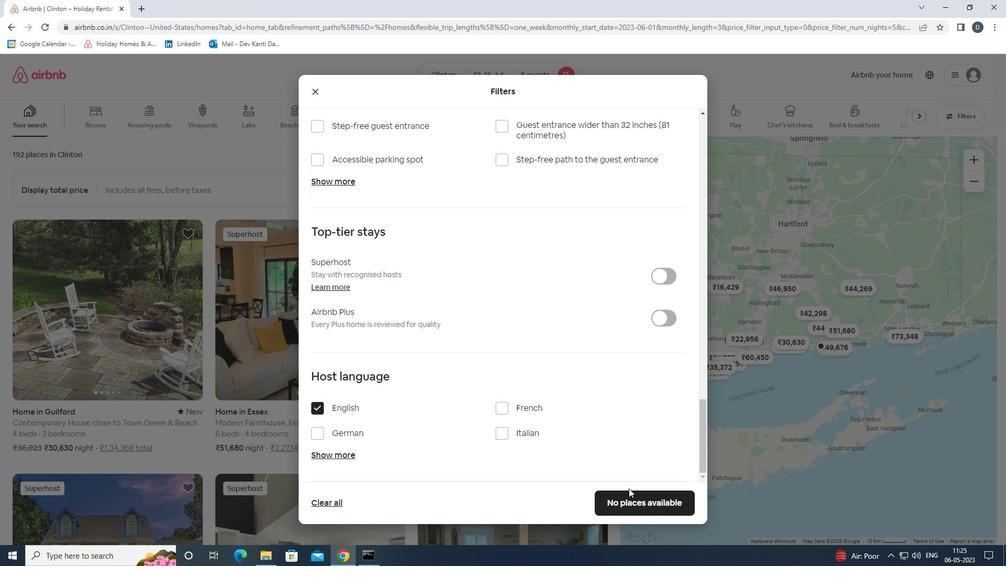 
Action: Mouse pressed left at (630, 495)
Screenshot: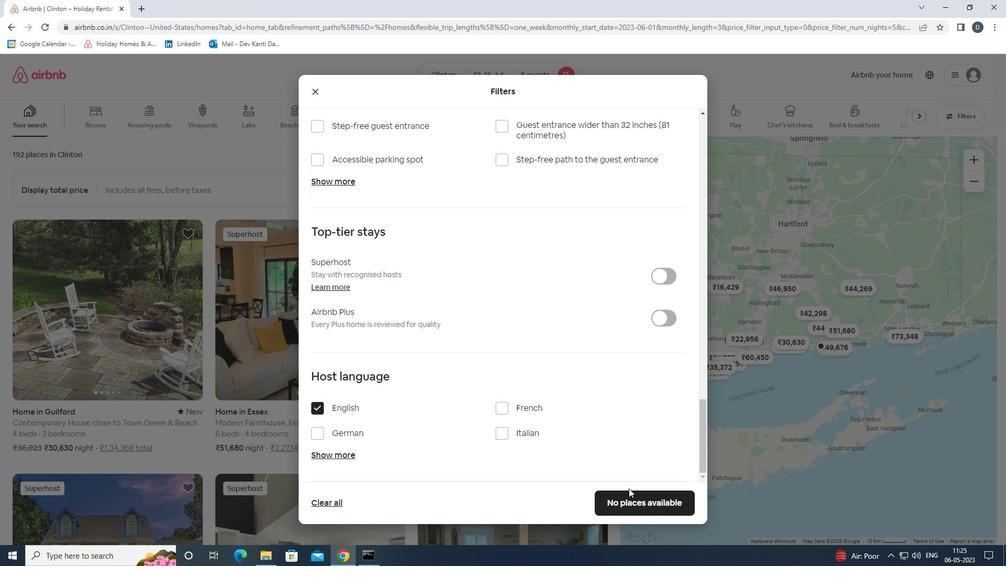
Action: Mouse moved to (614, 406)
Screenshot: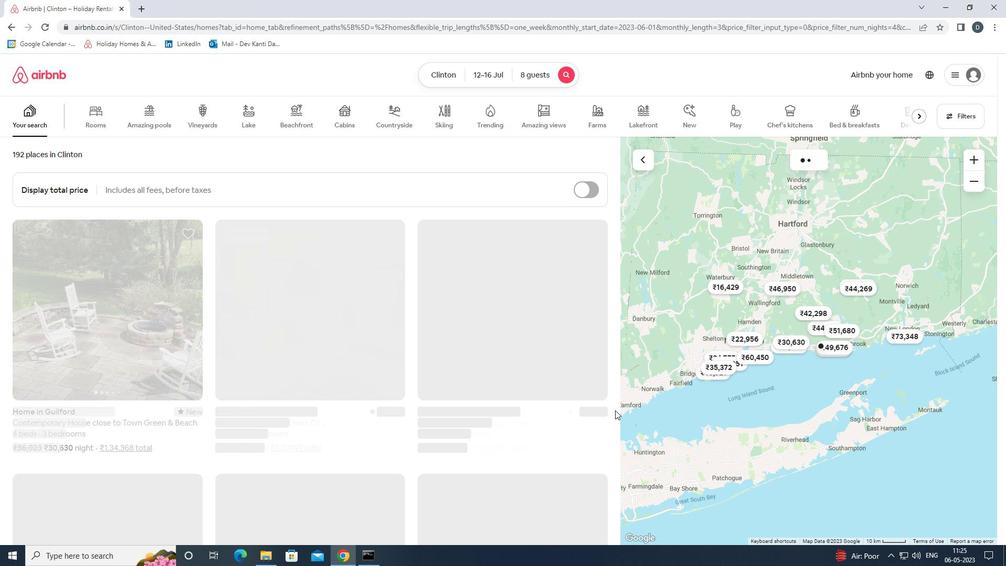 
